 Task: Add an event with the title Second Staff Training: Sales Techniques and Closing Skills, date '2023/11/17', time 7:50 AM to 9:50 AMand add a description: The fallers should take a deep breath, close their eyes, and lean backward, allowing their bodies to fall freely. It's crucial for catchers to be attentive, ready to react quickly, and provide support to prevent any injury.Select event color  Peacock . Add location for the event as: Manchester, UK, logged in from the account softage.8@softage.netand send the event invitation to softage.7@softage.net and softage.9@softage.net. Set a reminder for the event Doesn't repeat
Action: Mouse moved to (86, 122)
Screenshot: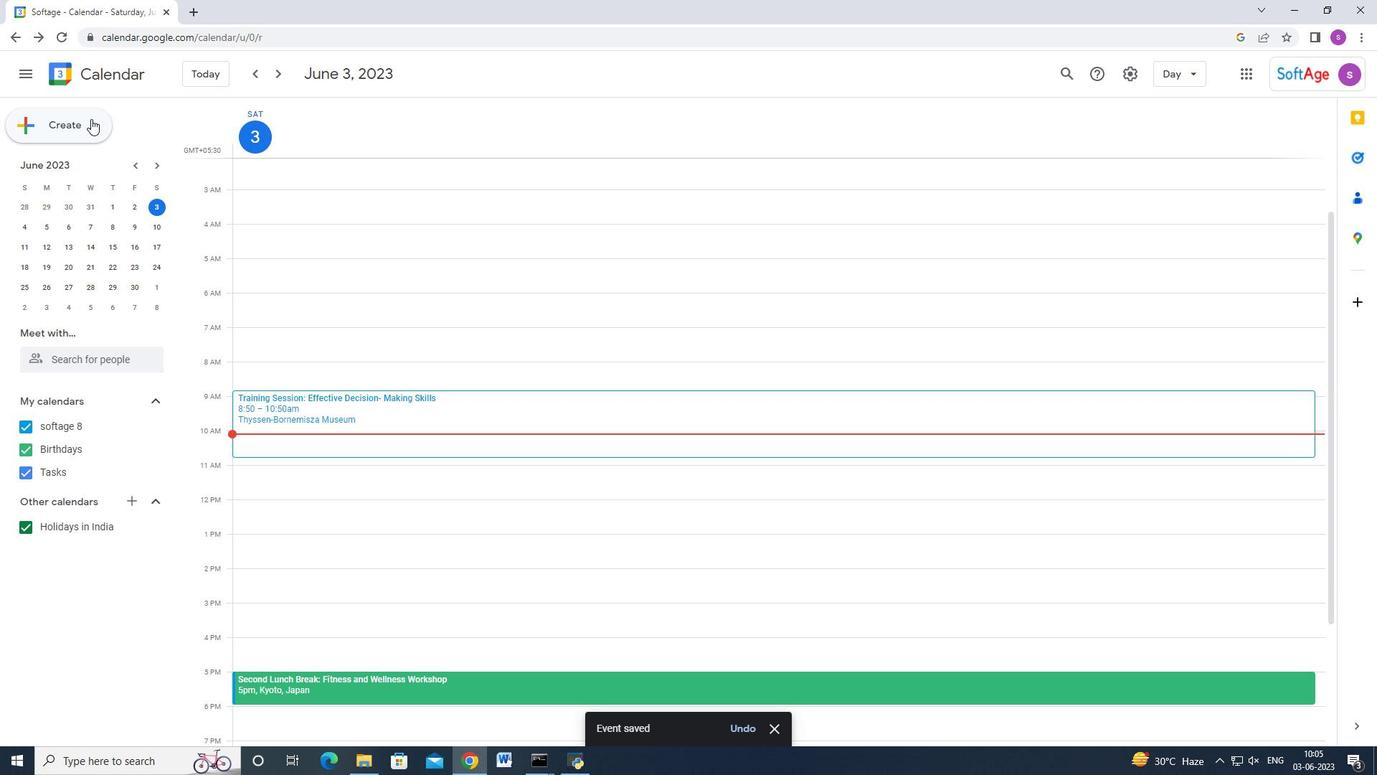 
Action: Mouse pressed left at (86, 122)
Screenshot: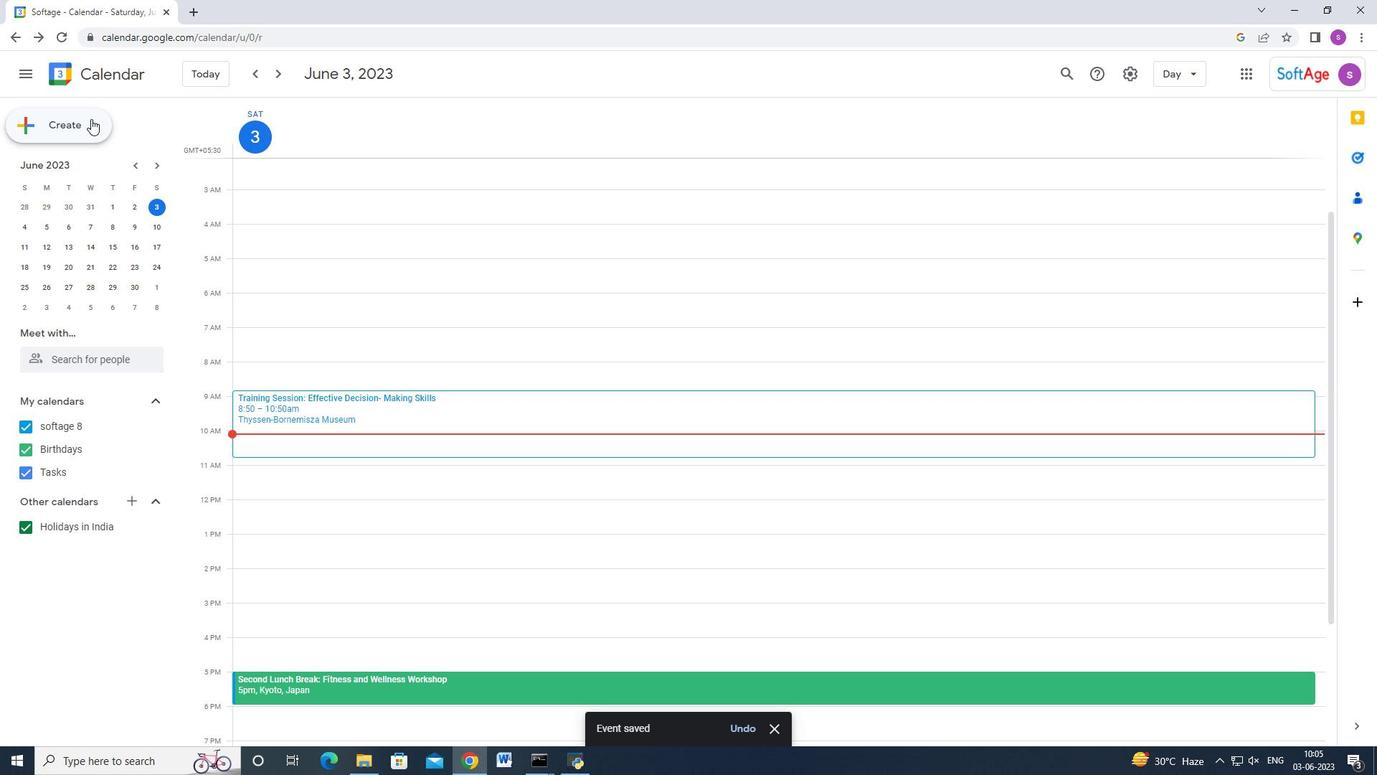 
Action: Mouse moved to (61, 155)
Screenshot: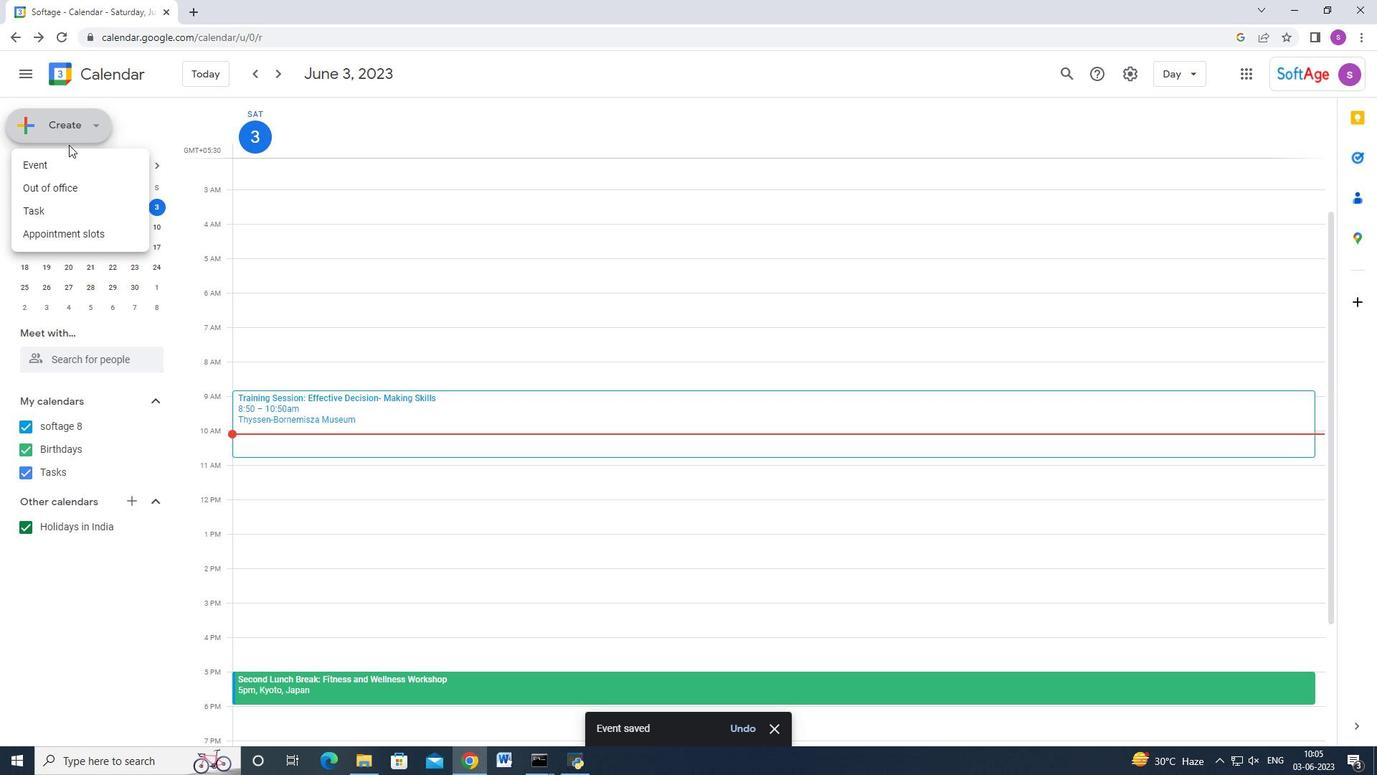 
Action: Mouse pressed left at (61, 155)
Screenshot: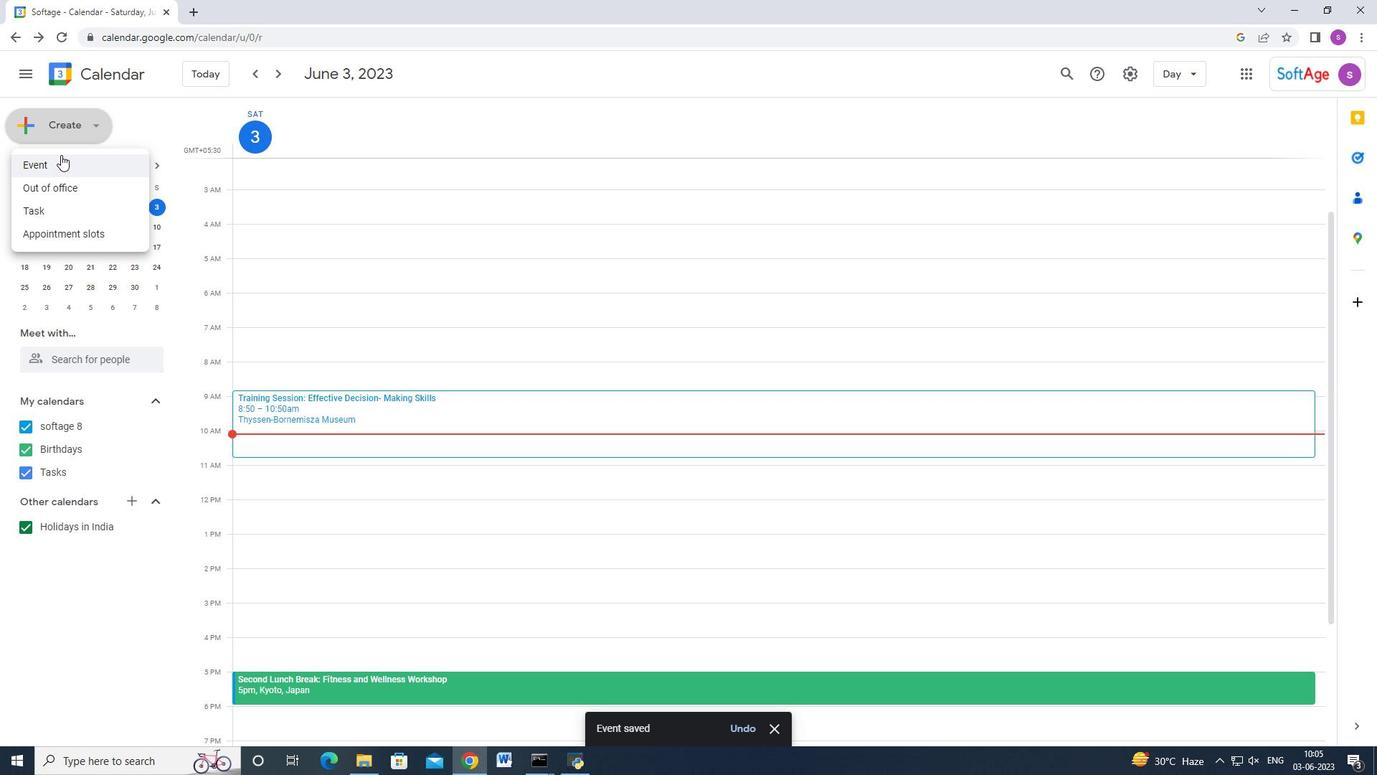
Action: Mouse moved to (797, 556)
Screenshot: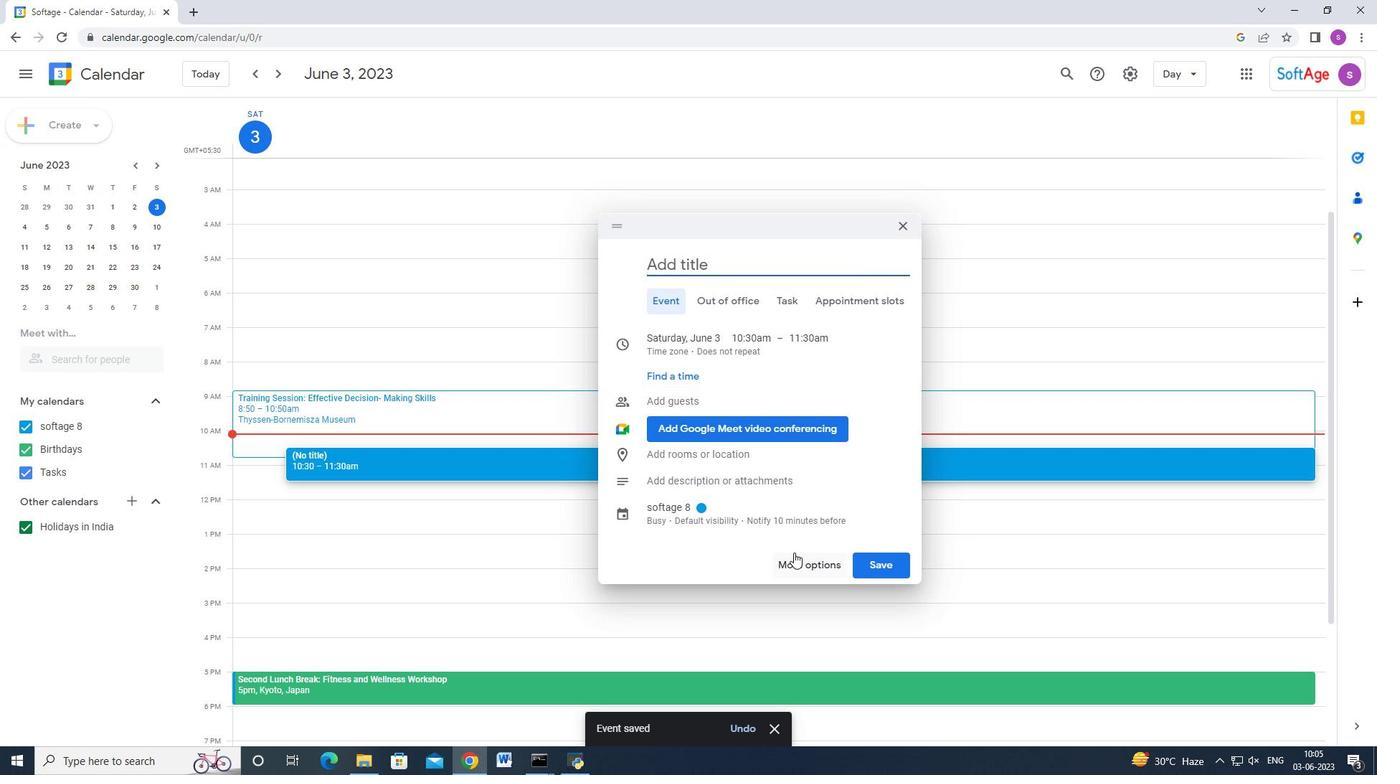 
Action: Mouse pressed left at (797, 556)
Screenshot: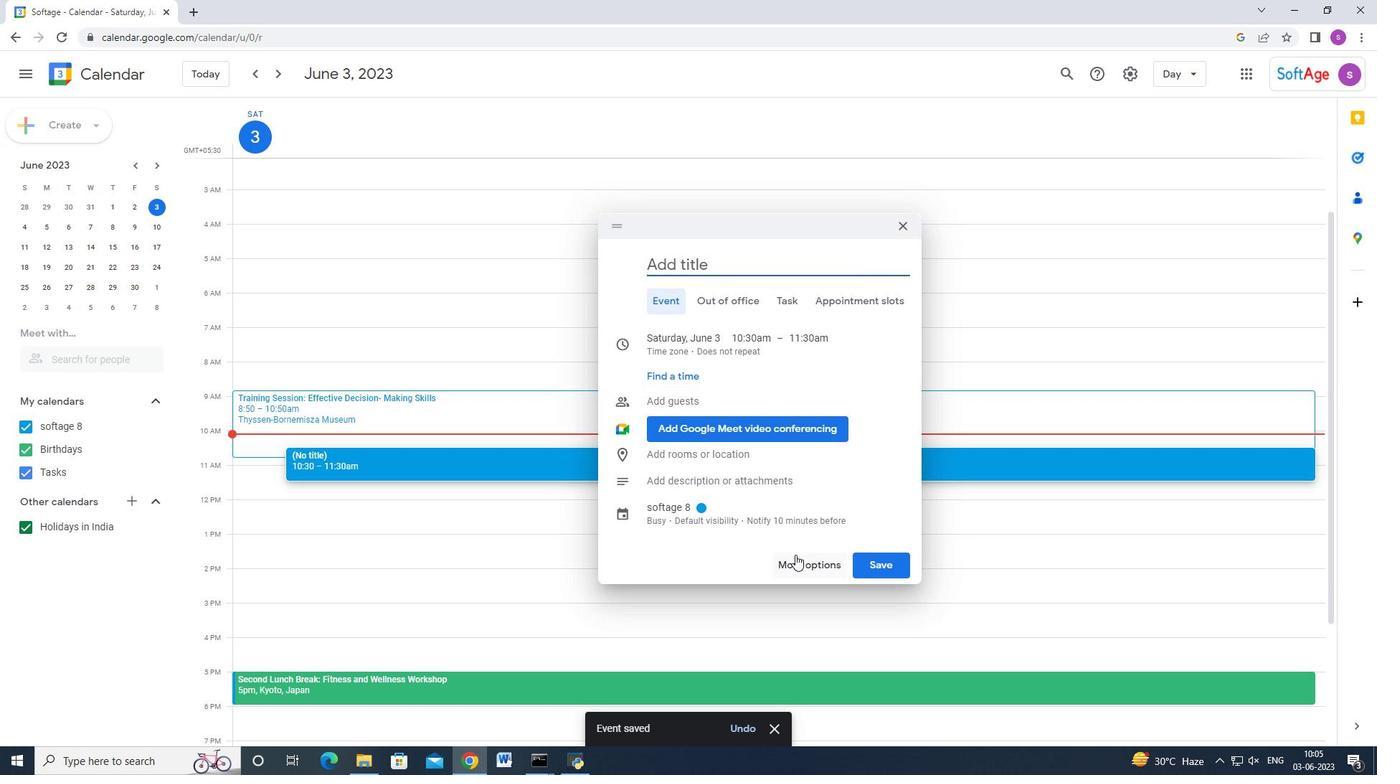 
Action: Mouse moved to (355, 76)
Screenshot: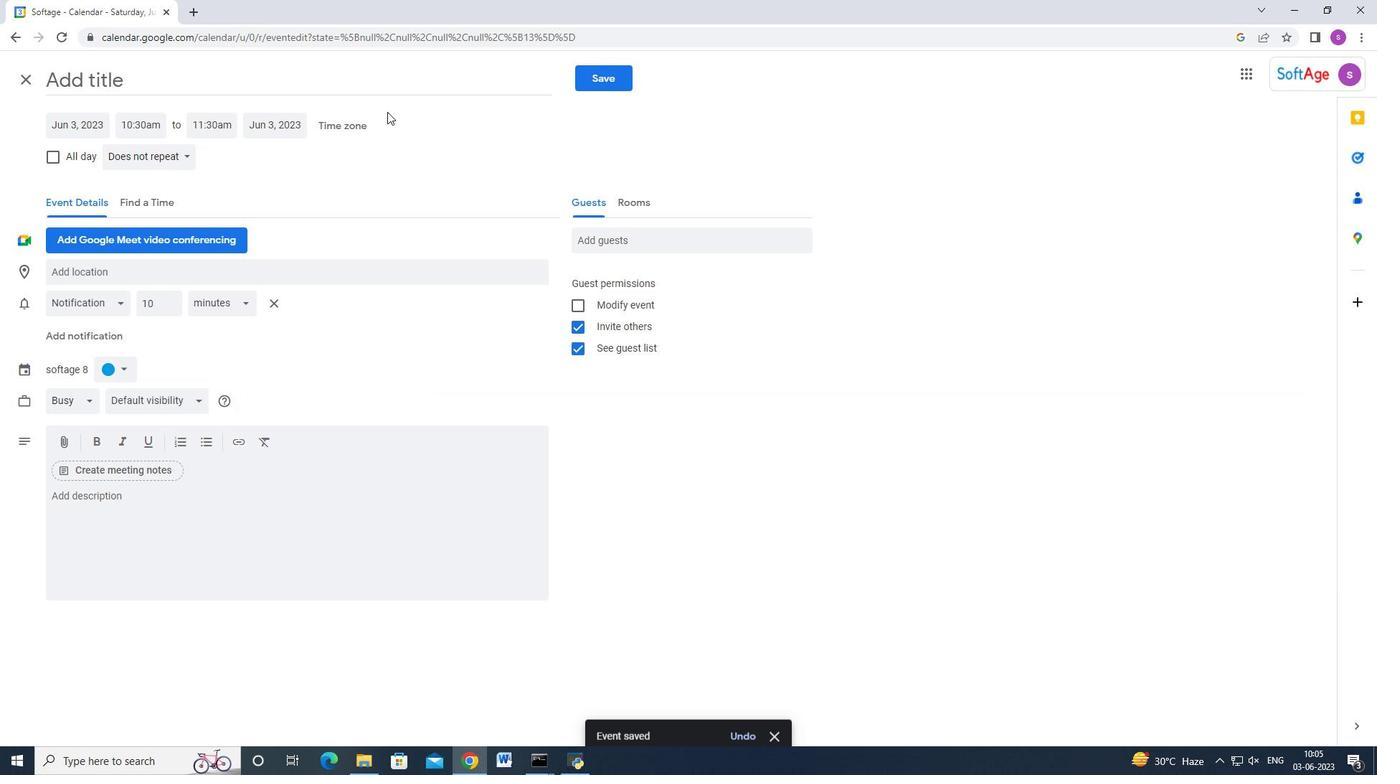 
Action: Key pressed <Key.shift>Seci<Key.backspace>ond<Key.space><Key.shift_r>Staff<Key.space><Key.shift>Training<Key.shift>:<Key.space><Key.shift_r>Sales<Key.space><Key.shift>Techniques<Key.space>and<Key.space><Key.shift>Closing<Key.space><Key.shift_r>Skills
Screenshot: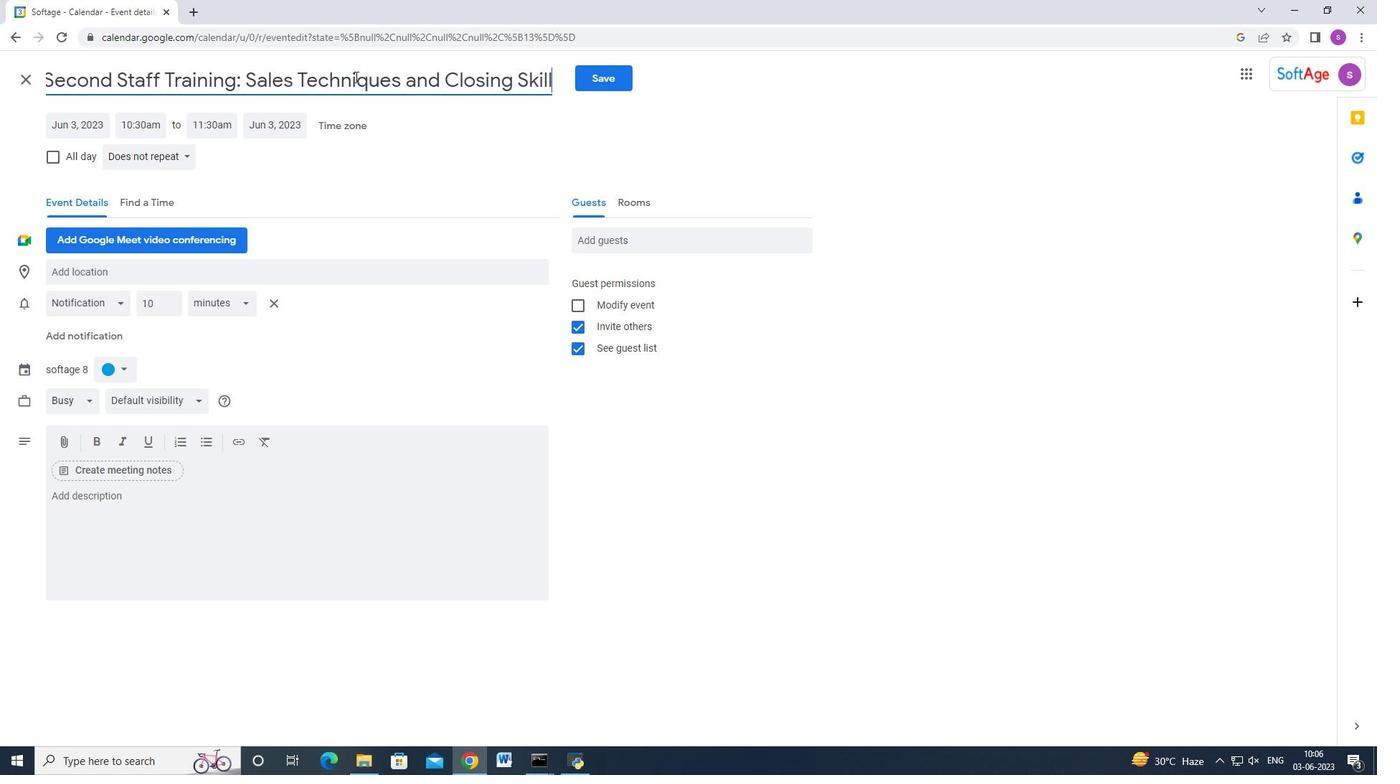 
Action: Mouse moved to (92, 127)
Screenshot: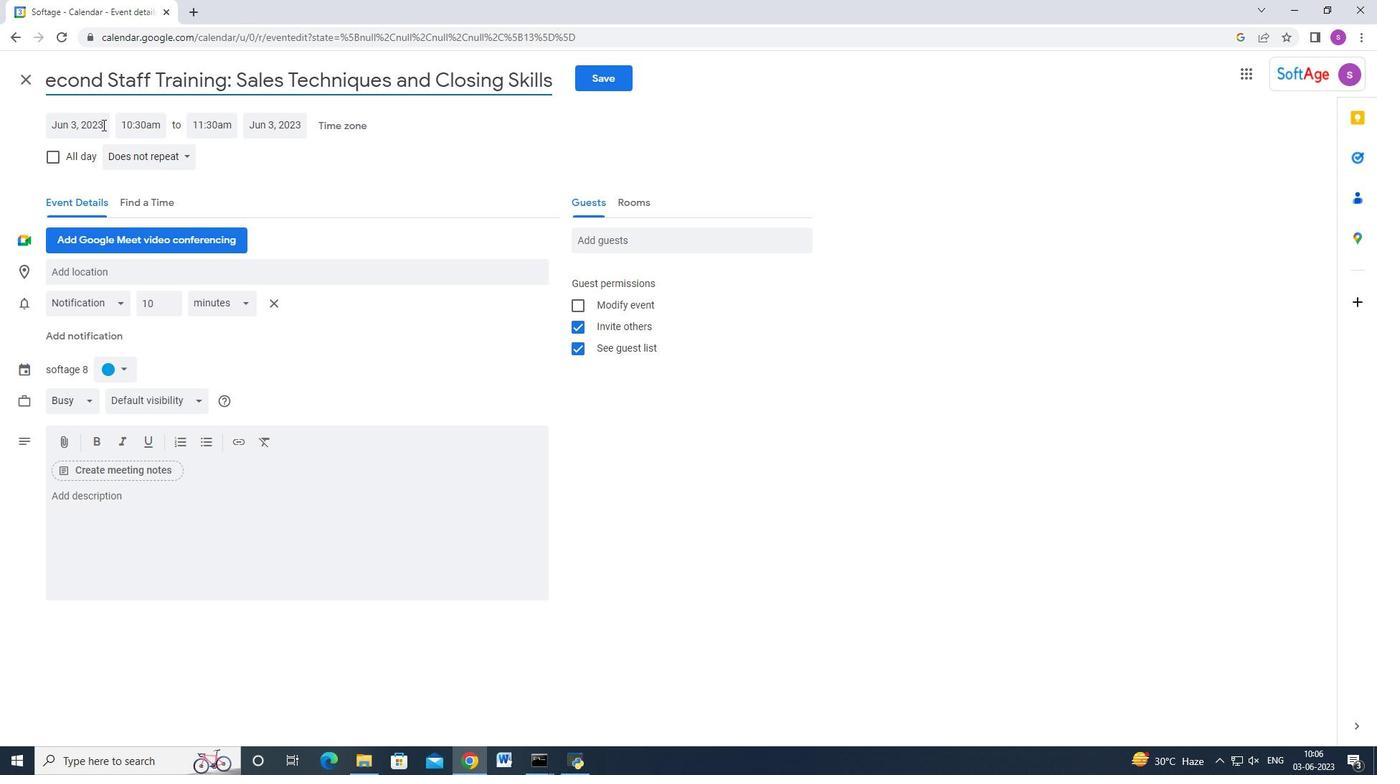 
Action: Mouse pressed left at (92, 127)
Screenshot: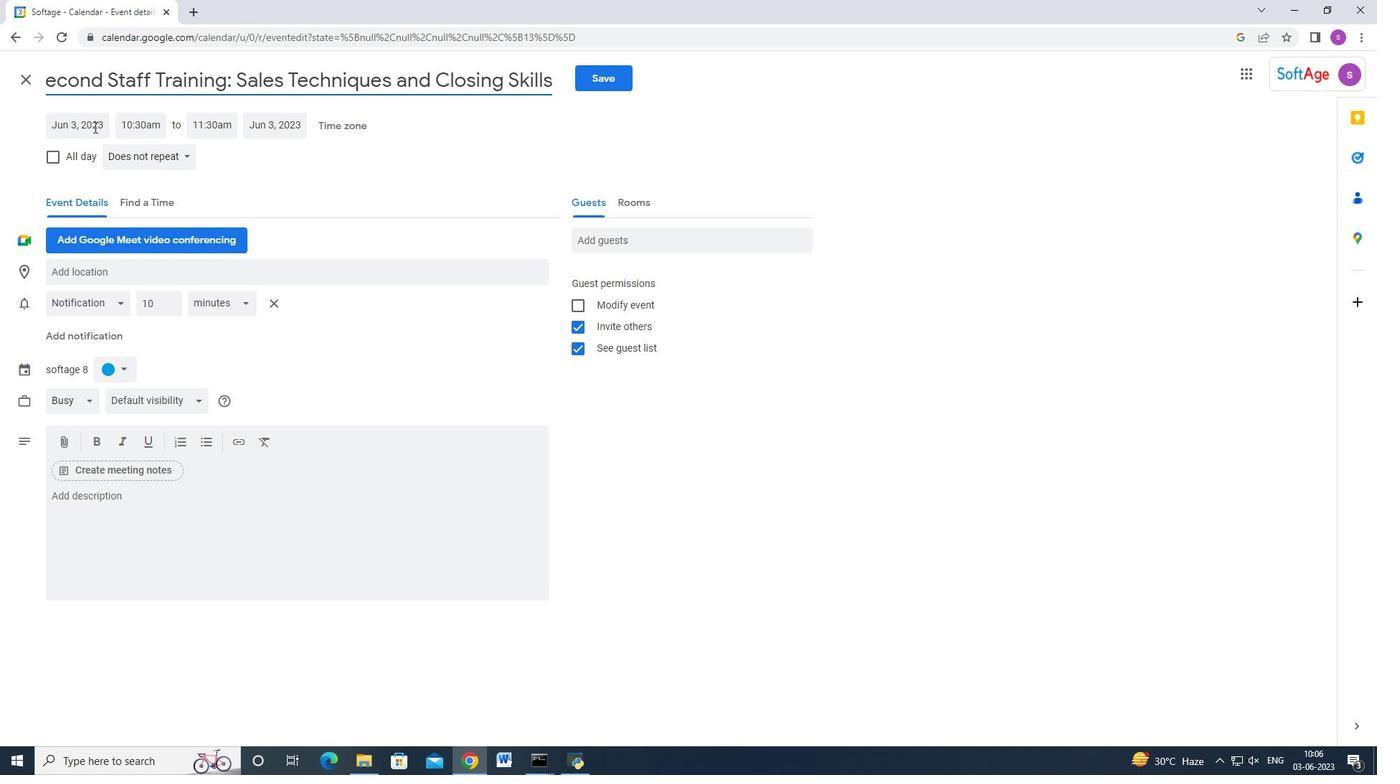 
Action: Mouse moved to (227, 156)
Screenshot: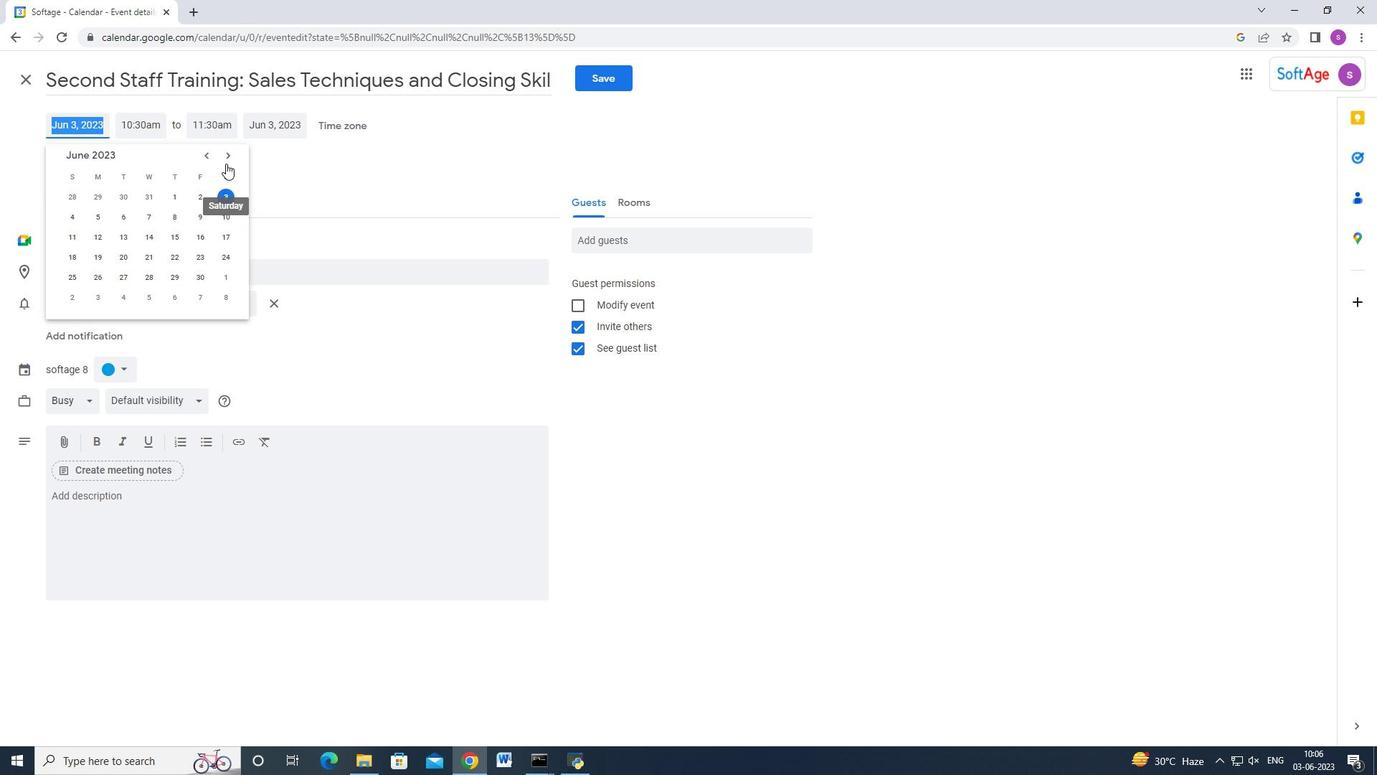 
Action: Mouse pressed left at (227, 156)
Screenshot: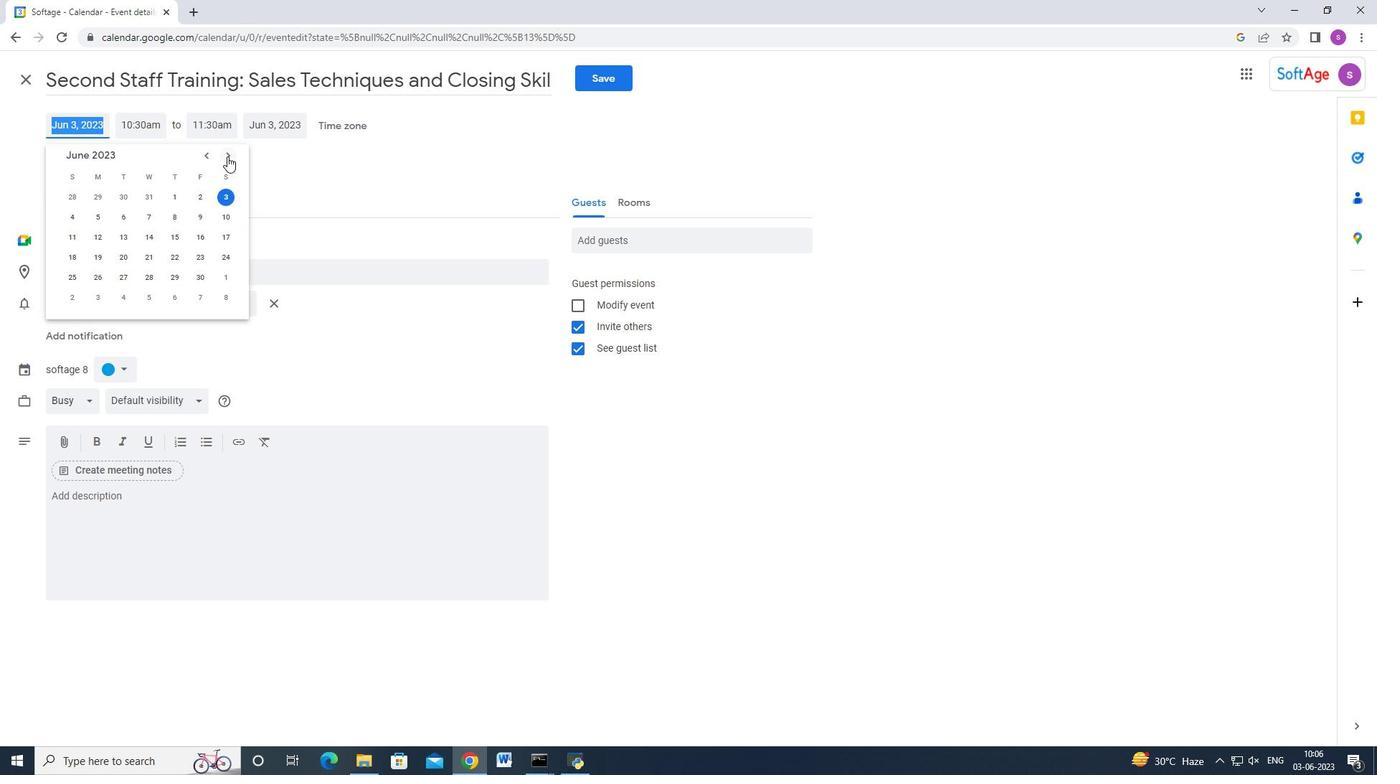 
Action: Mouse pressed left at (227, 156)
Screenshot: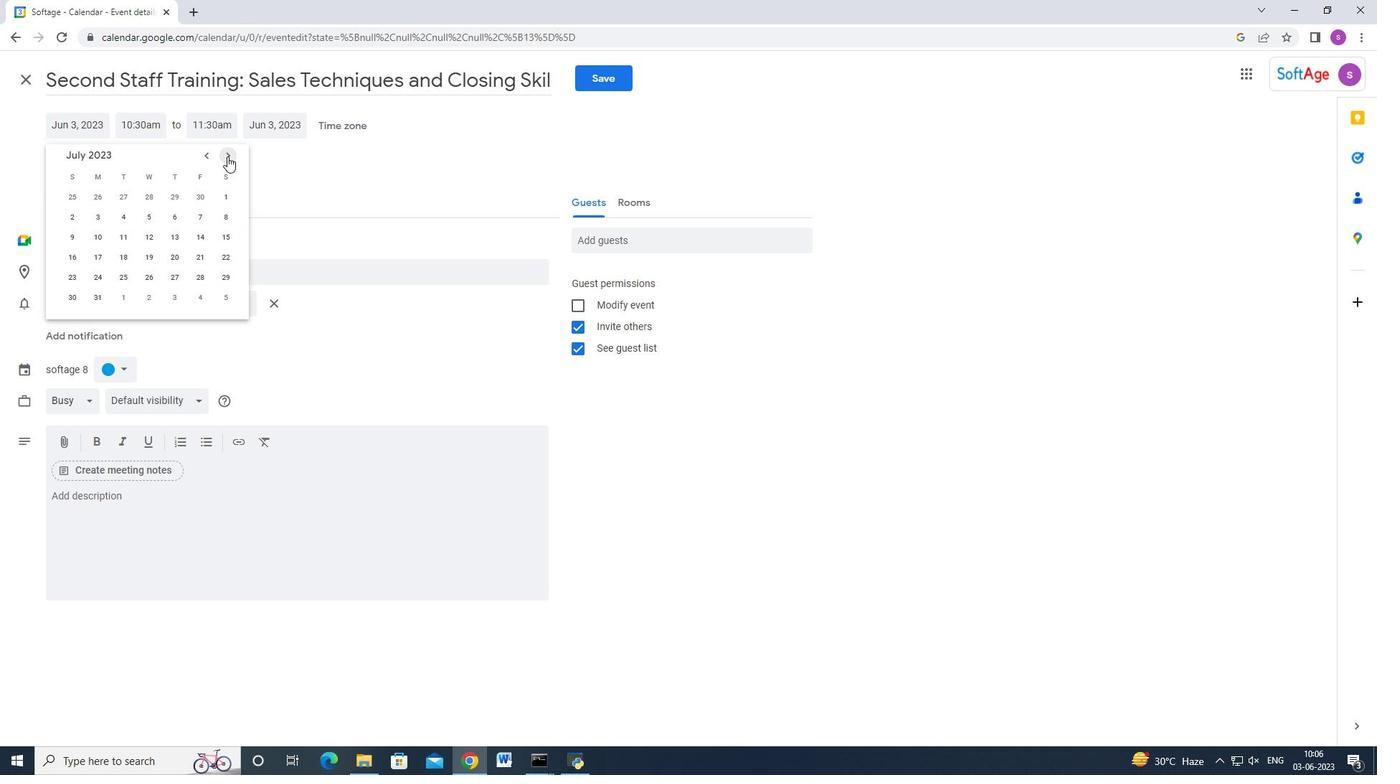 
Action: Mouse pressed left at (227, 156)
Screenshot: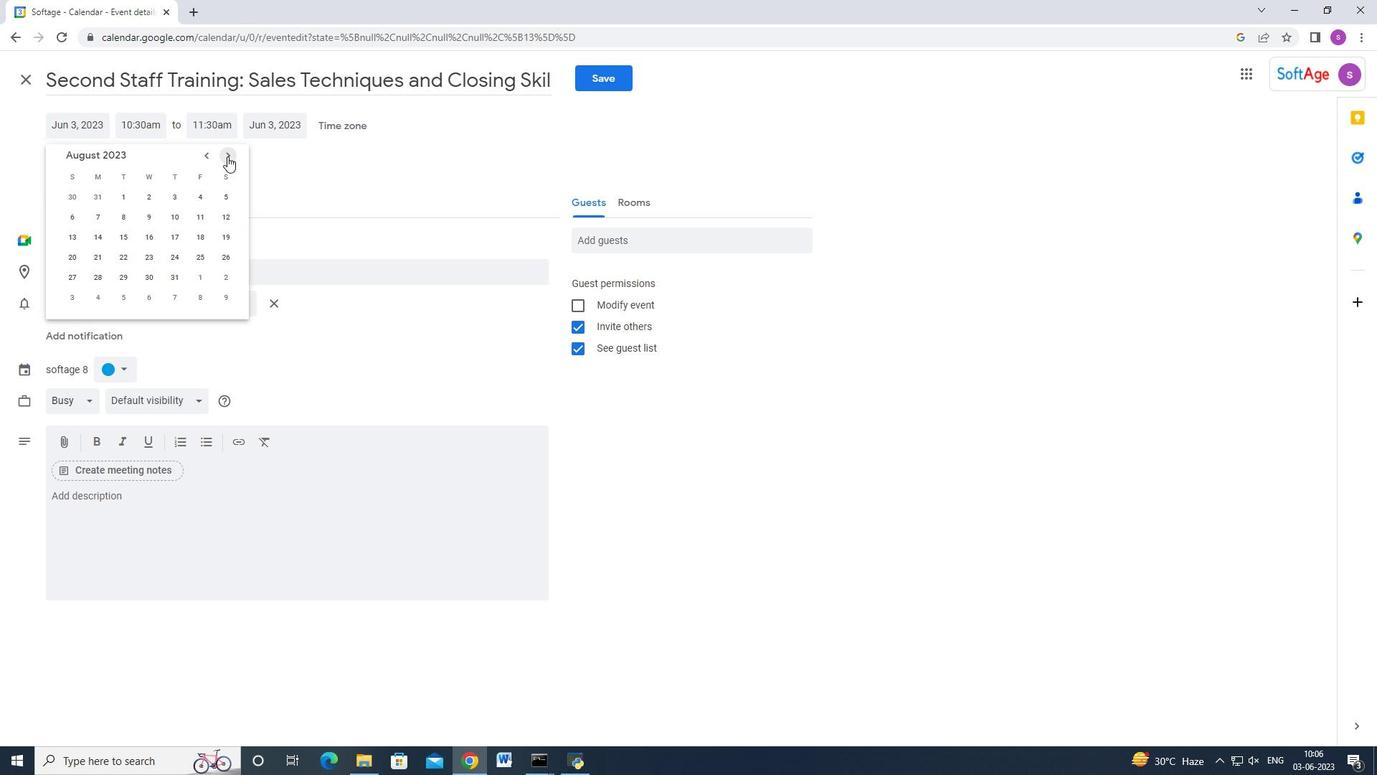 
Action: Mouse pressed left at (227, 156)
Screenshot: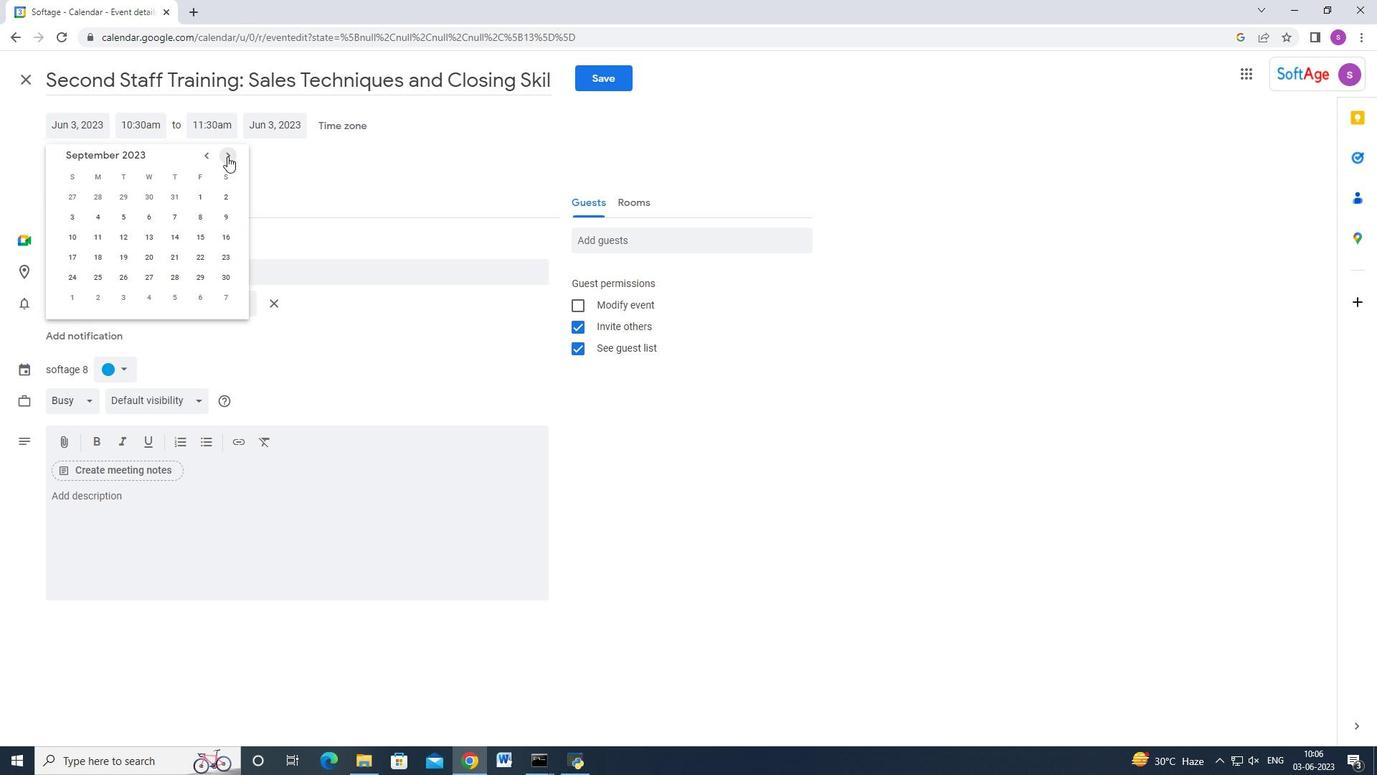 
Action: Mouse pressed left at (227, 156)
Screenshot: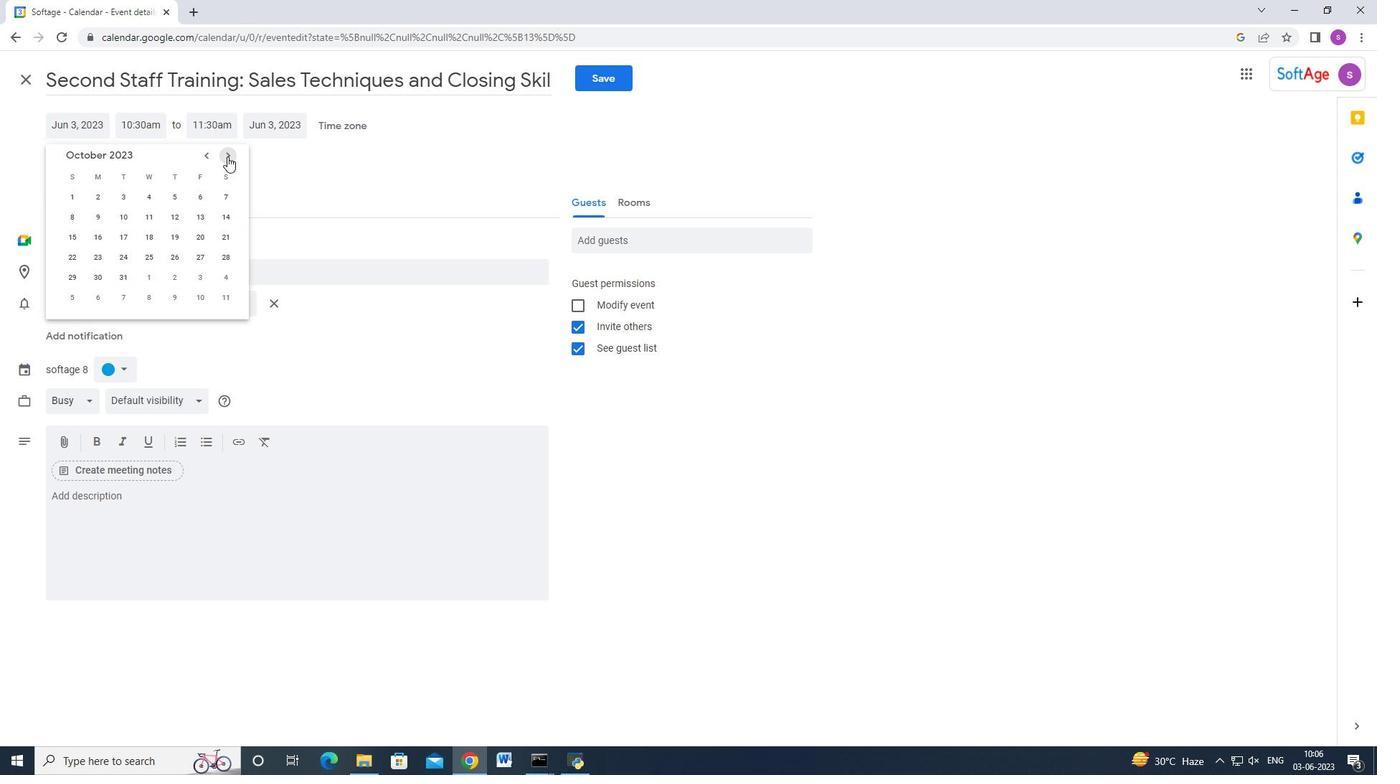
Action: Mouse moved to (192, 231)
Screenshot: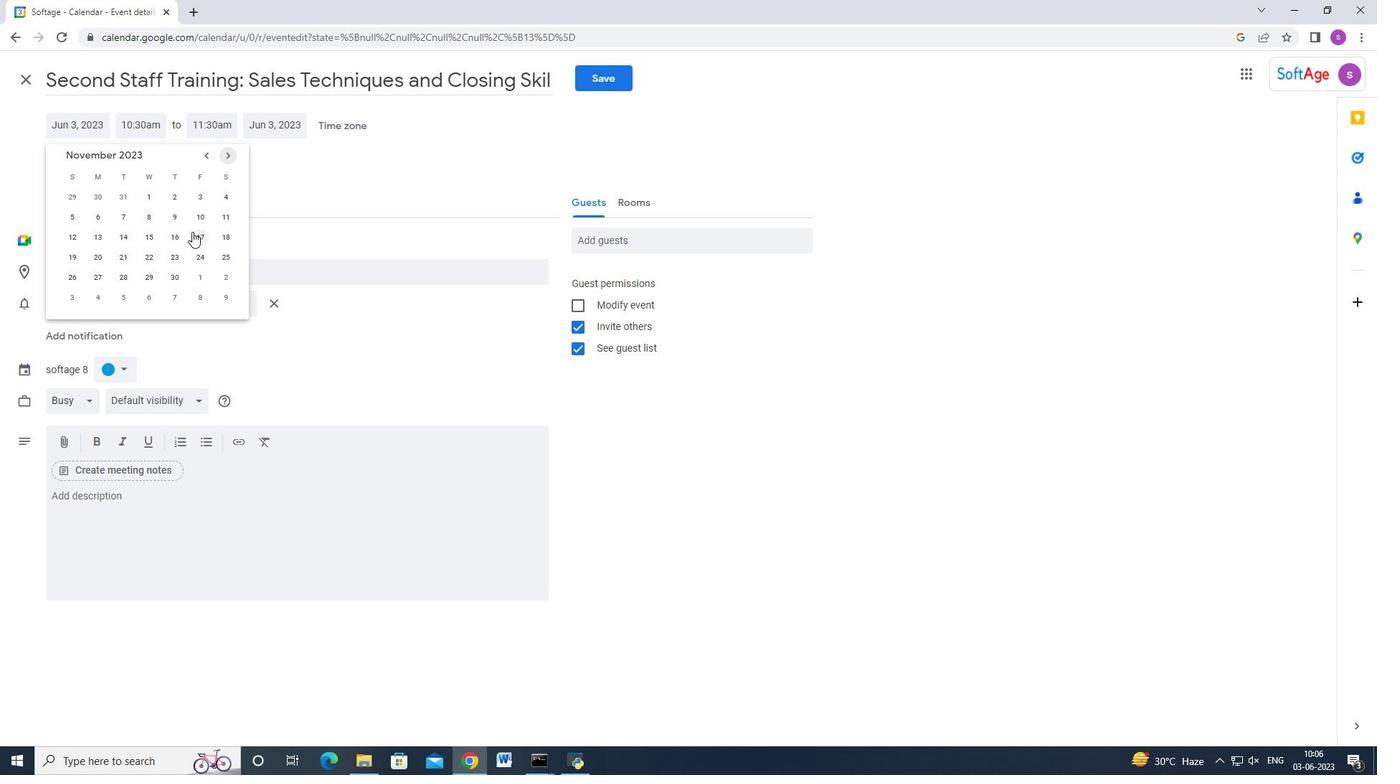 
Action: Mouse pressed left at (192, 231)
Screenshot: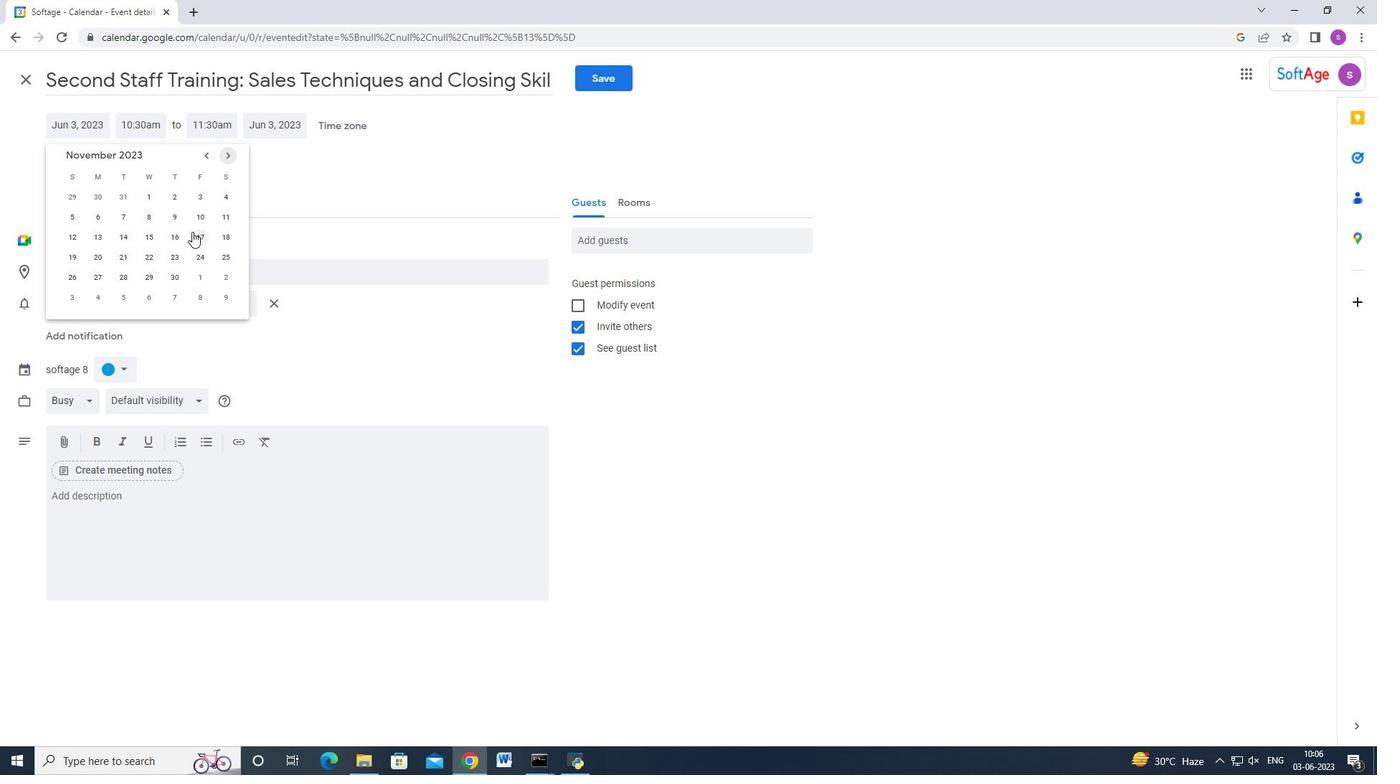 
Action: Mouse moved to (153, 122)
Screenshot: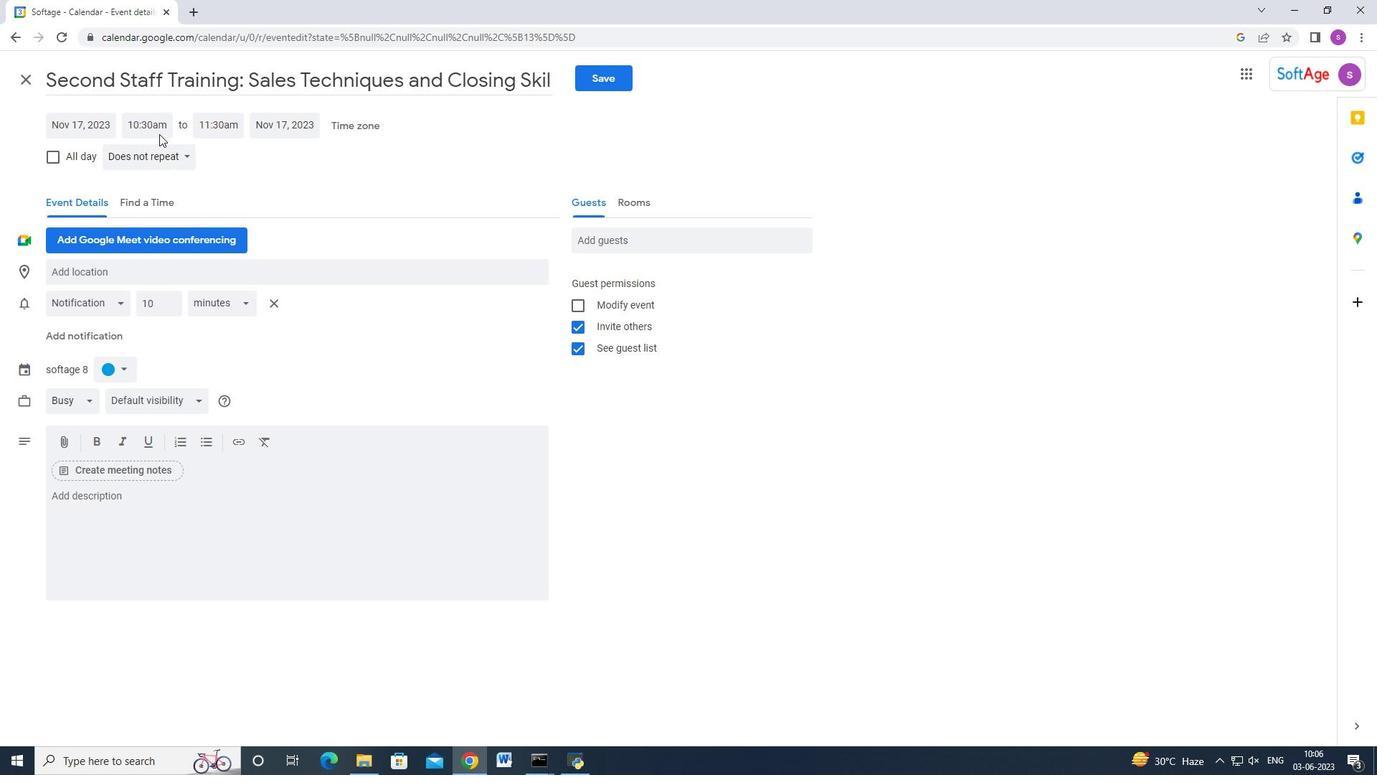 
Action: Mouse pressed left at (153, 122)
Screenshot: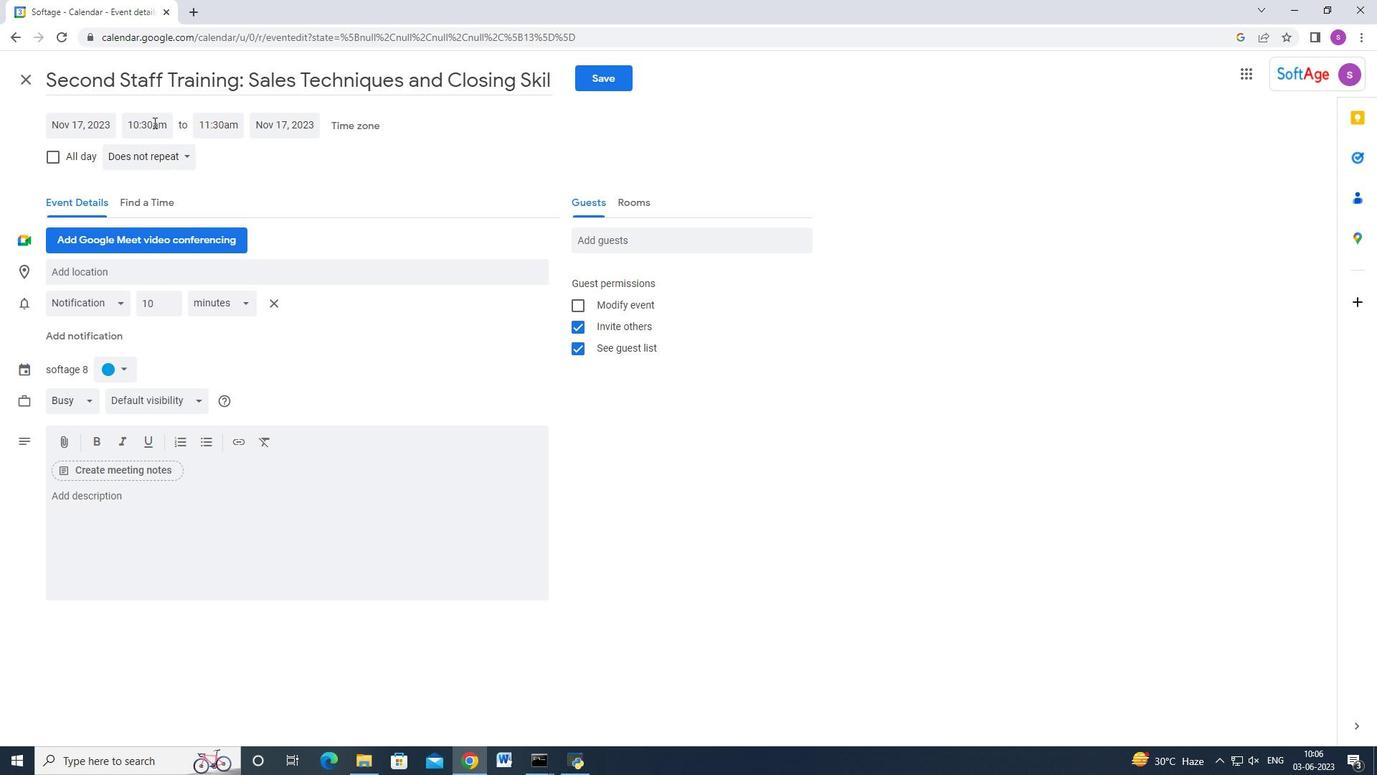 
Action: Key pressed 7<Key.shift>:50am<Key.enter><Key.tab>11<Key.shift><Key.backspace><Key.backspace>9<Key.shift>:50am<Key.enter>
Screenshot: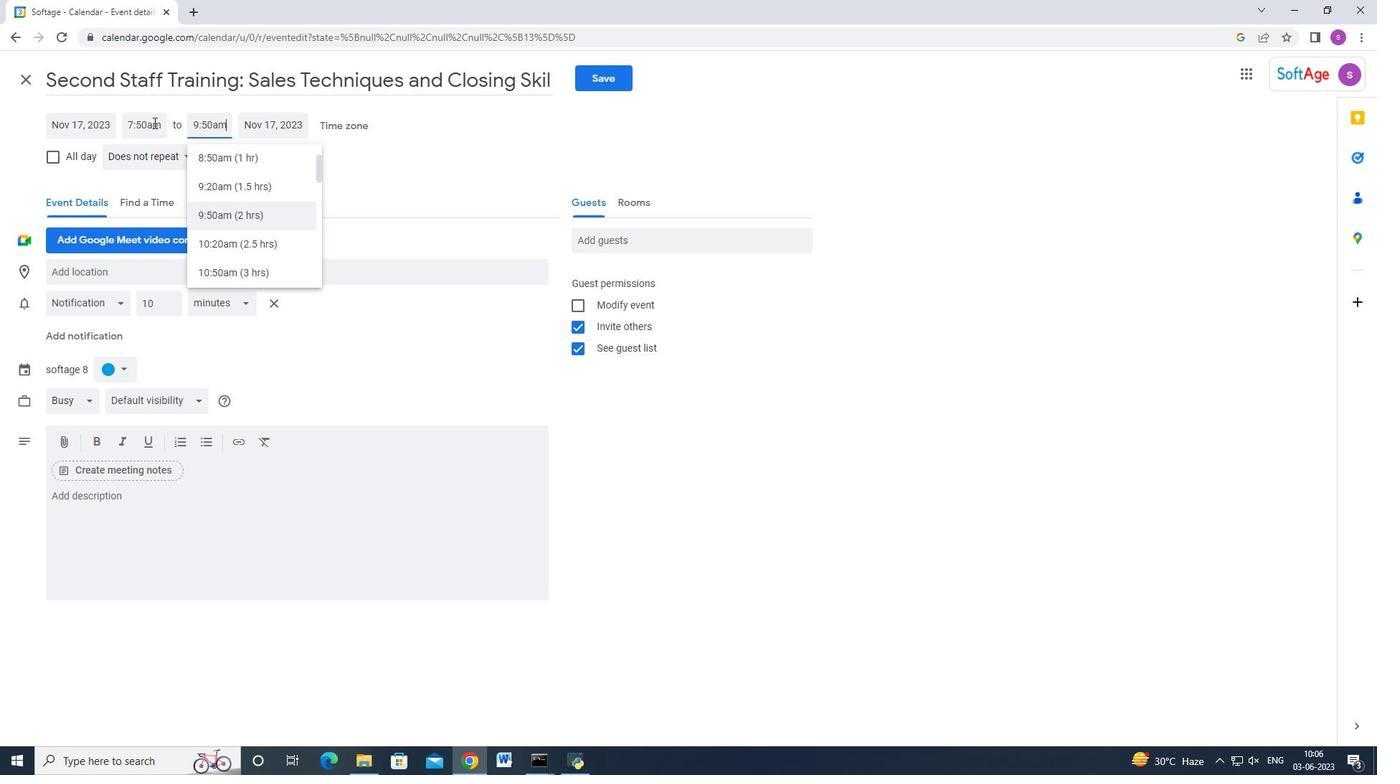 
Action: Mouse moved to (175, 508)
Screenshot: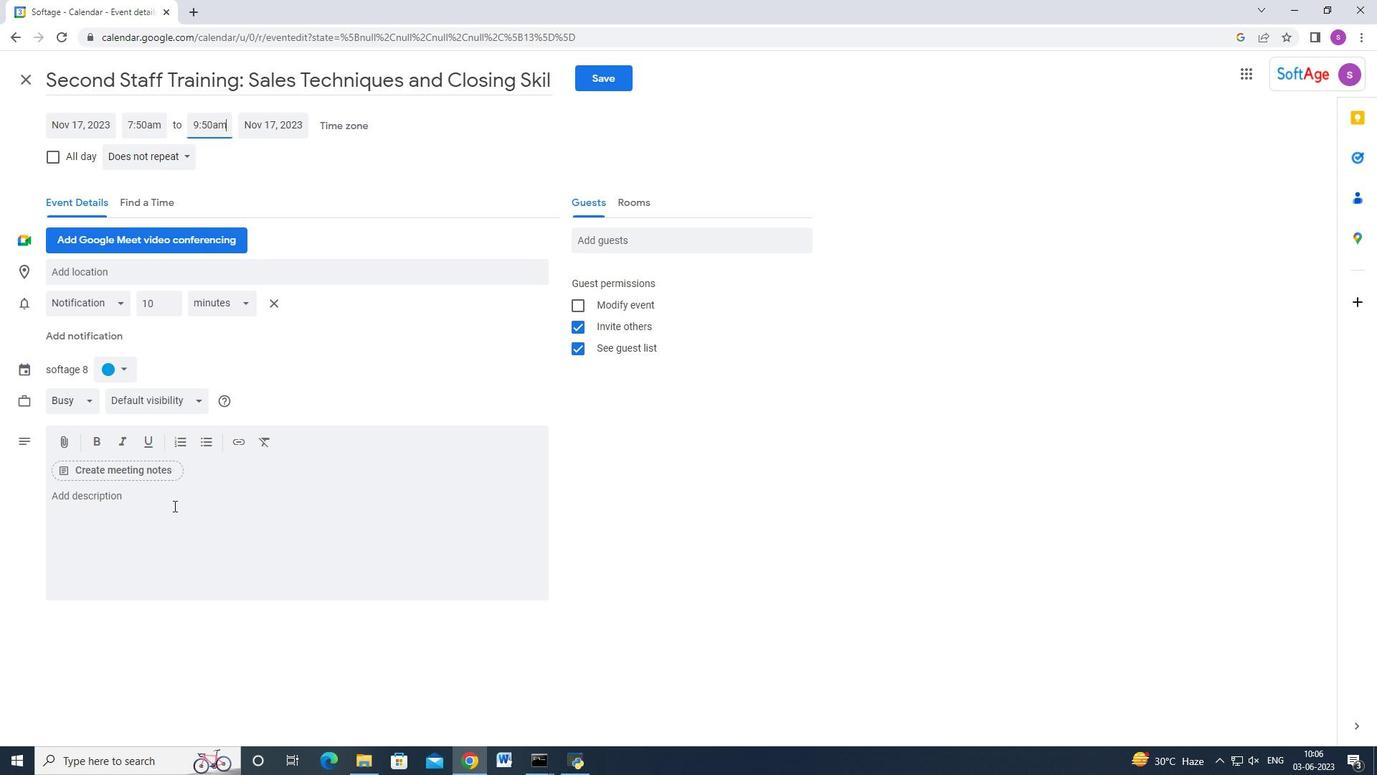 
Action: Mouse pressed left at (175, 508)
Screenshot: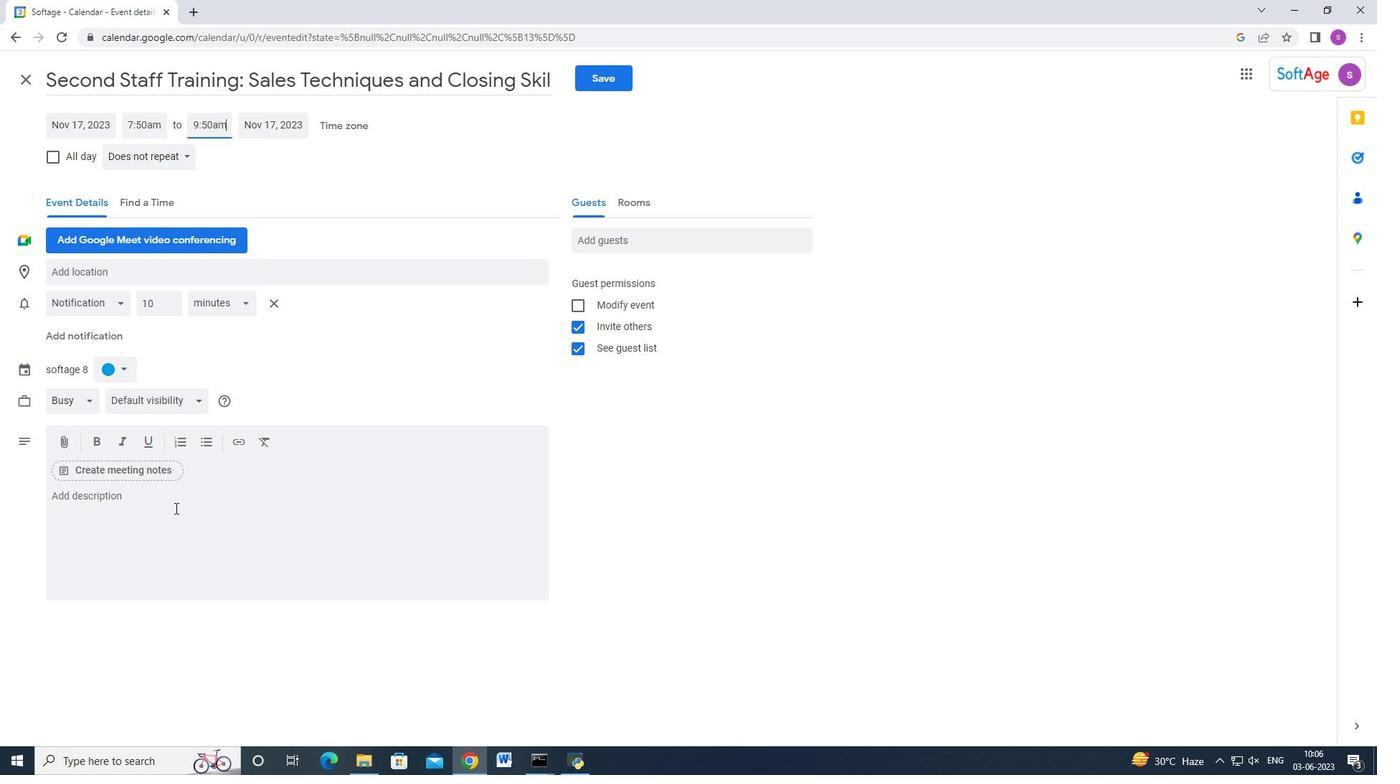 
Action: Key pressed <Key.shift>The<Key.space>fallers<Key.space>should<Key.space>take<Key.space>a<Key.space>deep<Key.space>breath,<Key.space>close<Key.space>their<Key.space>eyes,<Key.space>and<Key.space>lean<Key.space>backward,<Key.space>allowing<Key.space>their<Key.space>bodies<Key.space>to<Key.space>fall<Key.space>freely.<Key.space><Key.shift>It's<Key.space>crucial<Key.space>for<Key.space>catchers<Key.space>to<Key.space>be<Key.space>attentive,<Key.space>ready<Key.space>to<Key.space>reac<Key.space>t<Key.backspace><Key.backspace>t<Key.space>quickly,<Key.space>and<Key.space>provide<Key.space>support<Key.space>to<Key.space>prevent<Key.space>any<Key.space>injury.
Screenshot: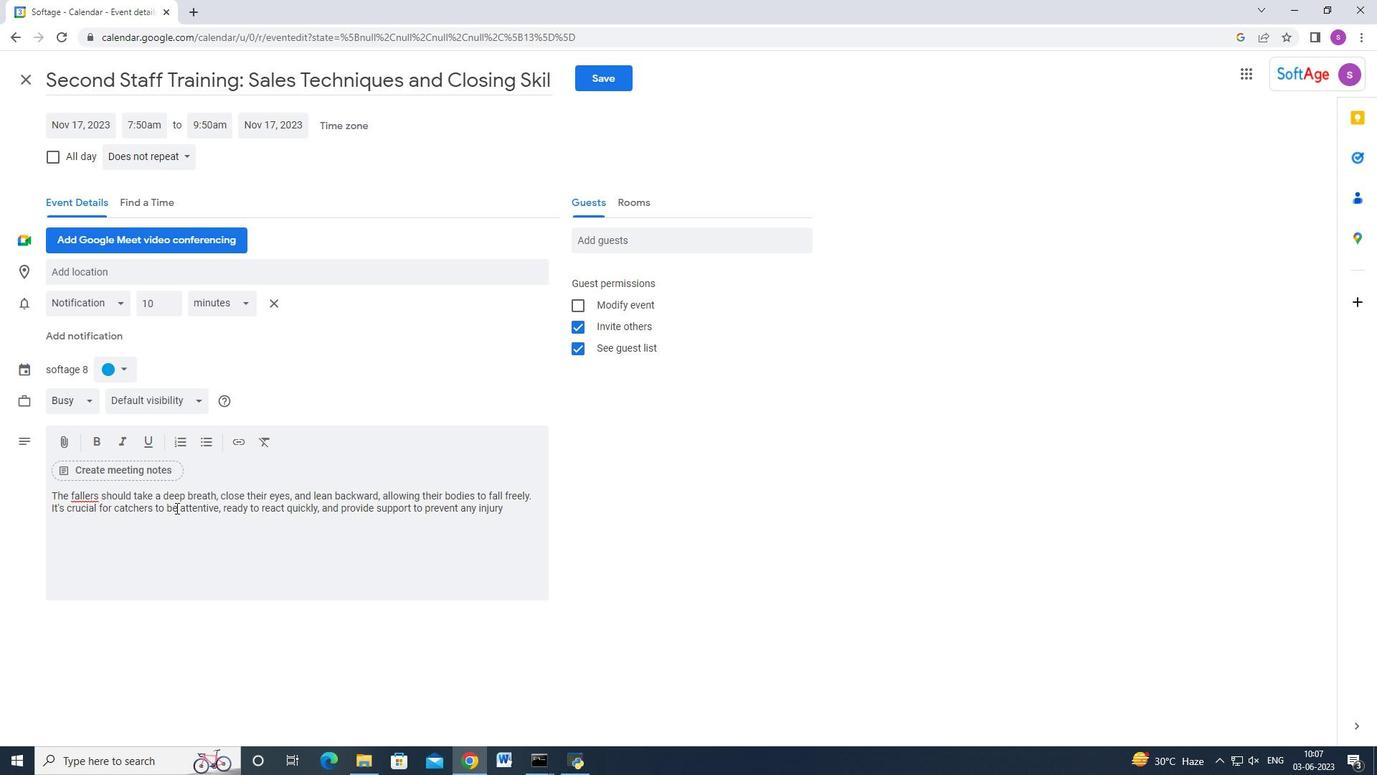 
Action: Mouse moved to (116, 370)
Screenshot: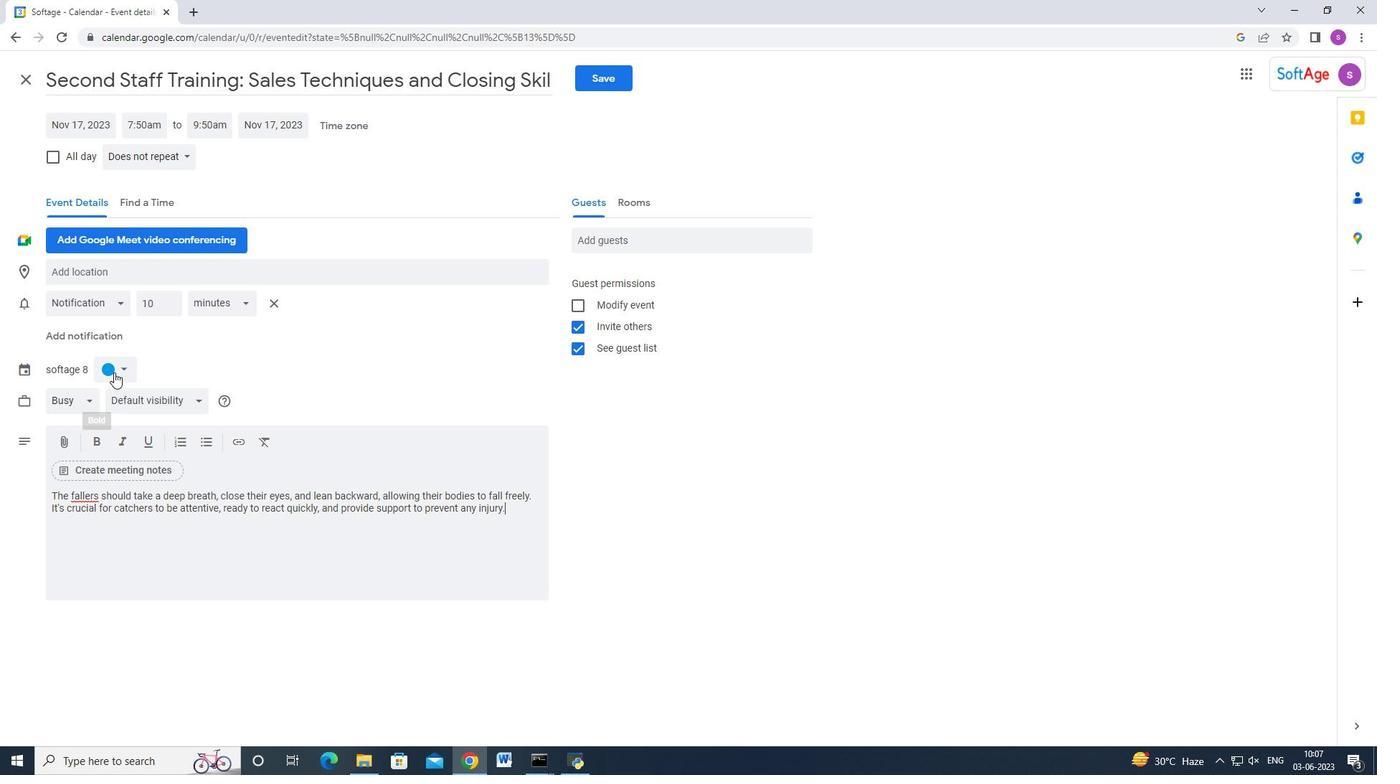 
Action: Mouse pressed left at (116, 370)
Screenshot: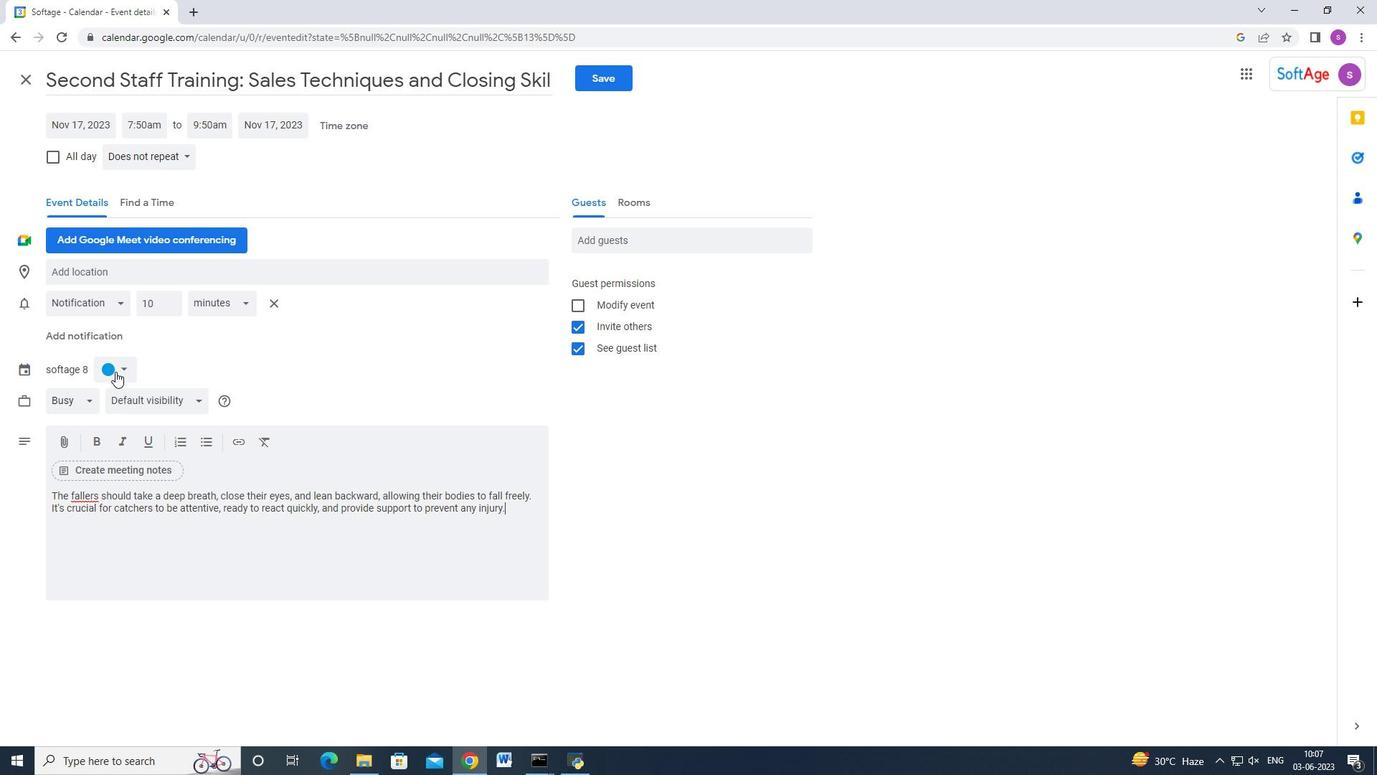 
Action: Mouse moved to (110, 420)
Screenshot: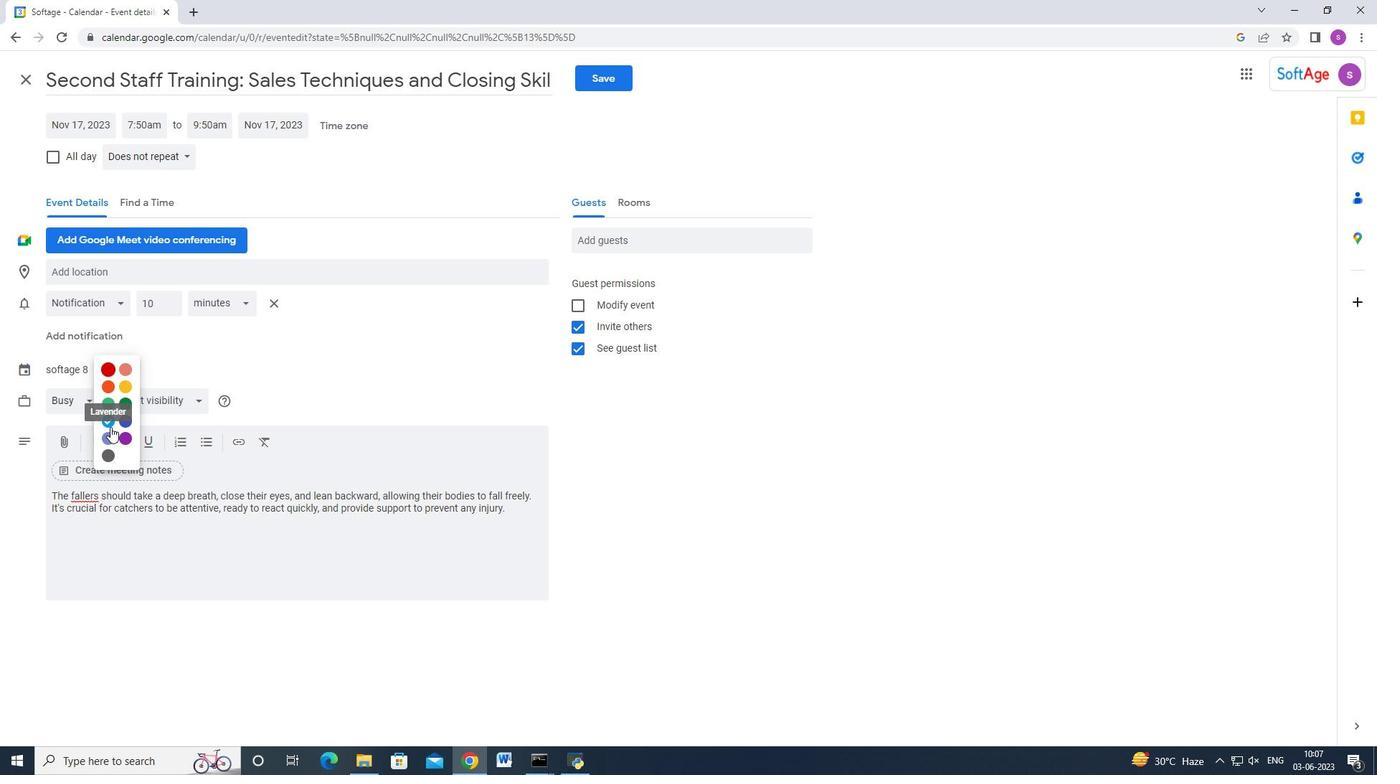 
Action: Mouse pressed left at (110, 420)
Screenshot: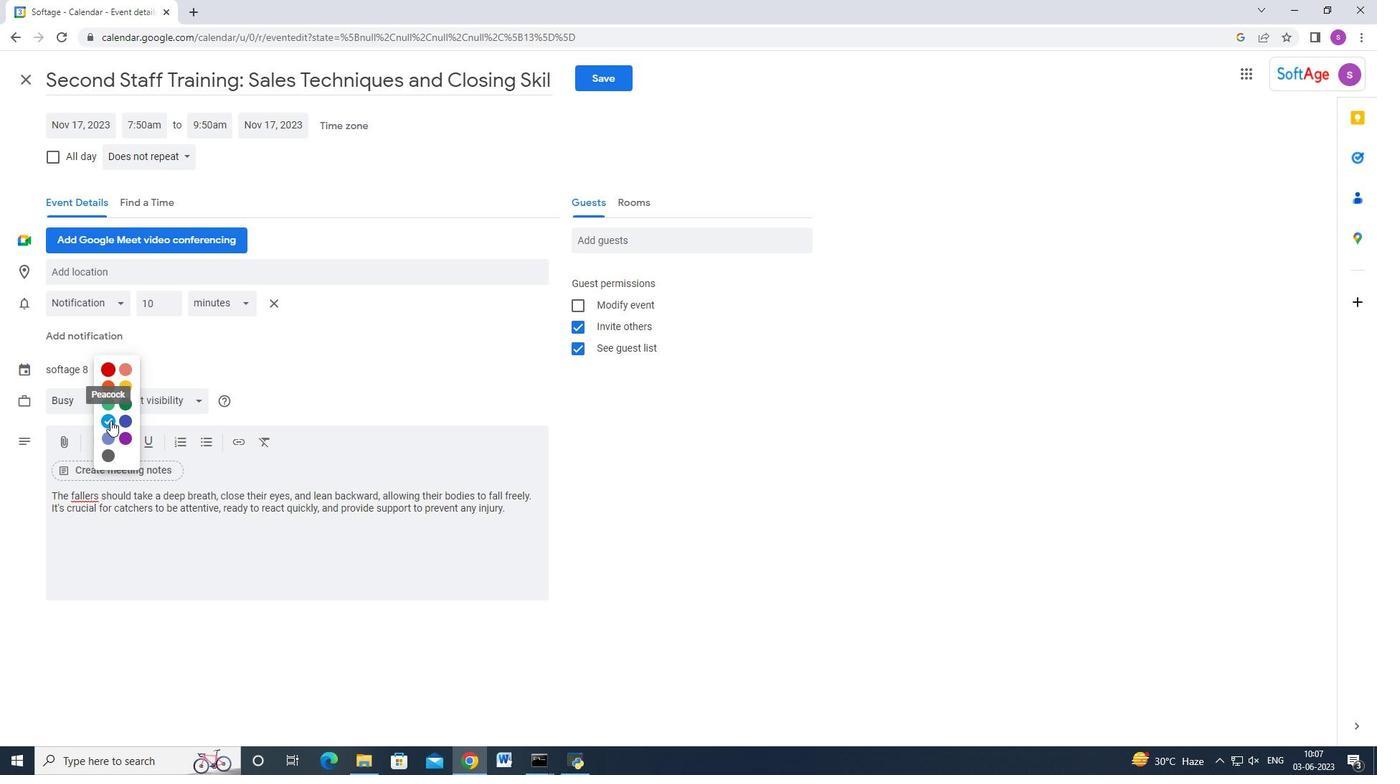 
Action: Mouse moved to (109, 272)
Screenshot: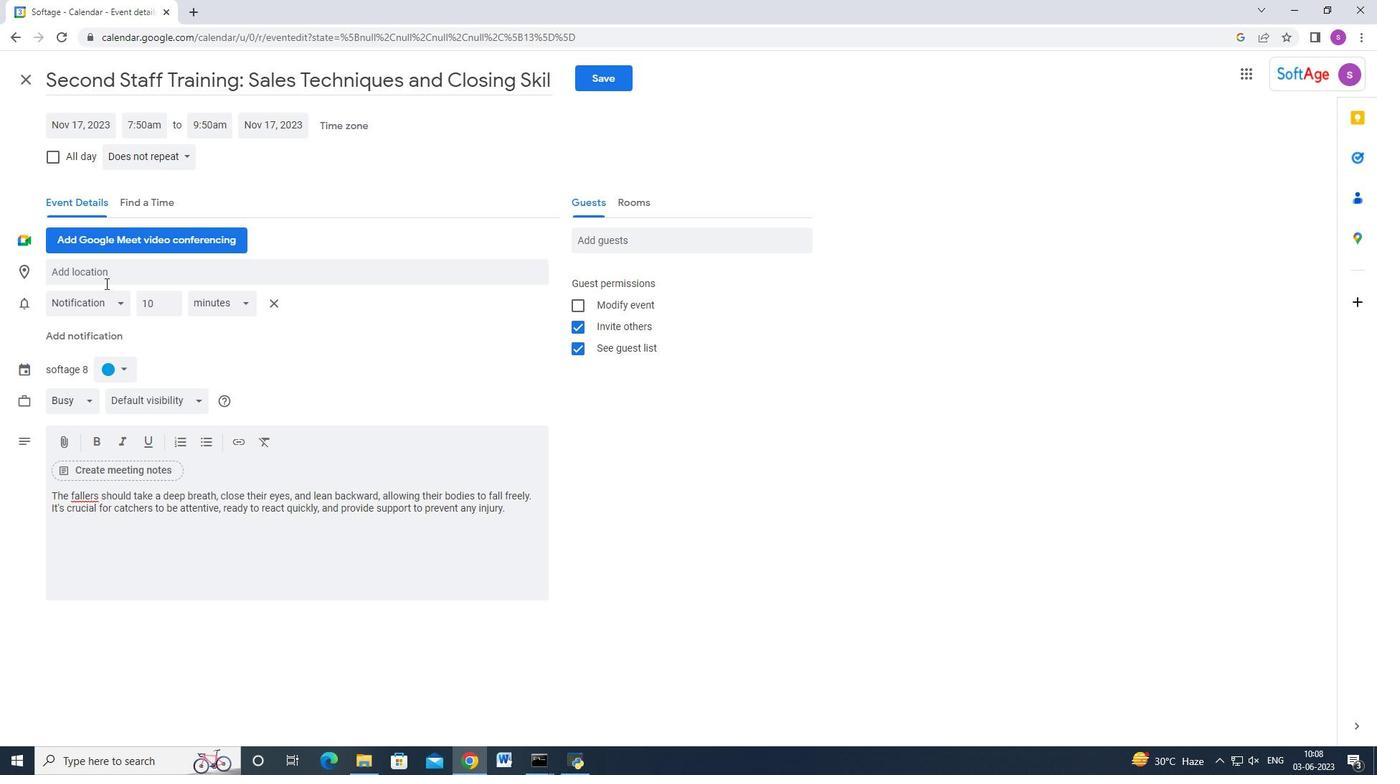 
Action: Mouse pressed left at (109, 272)
Screenshot: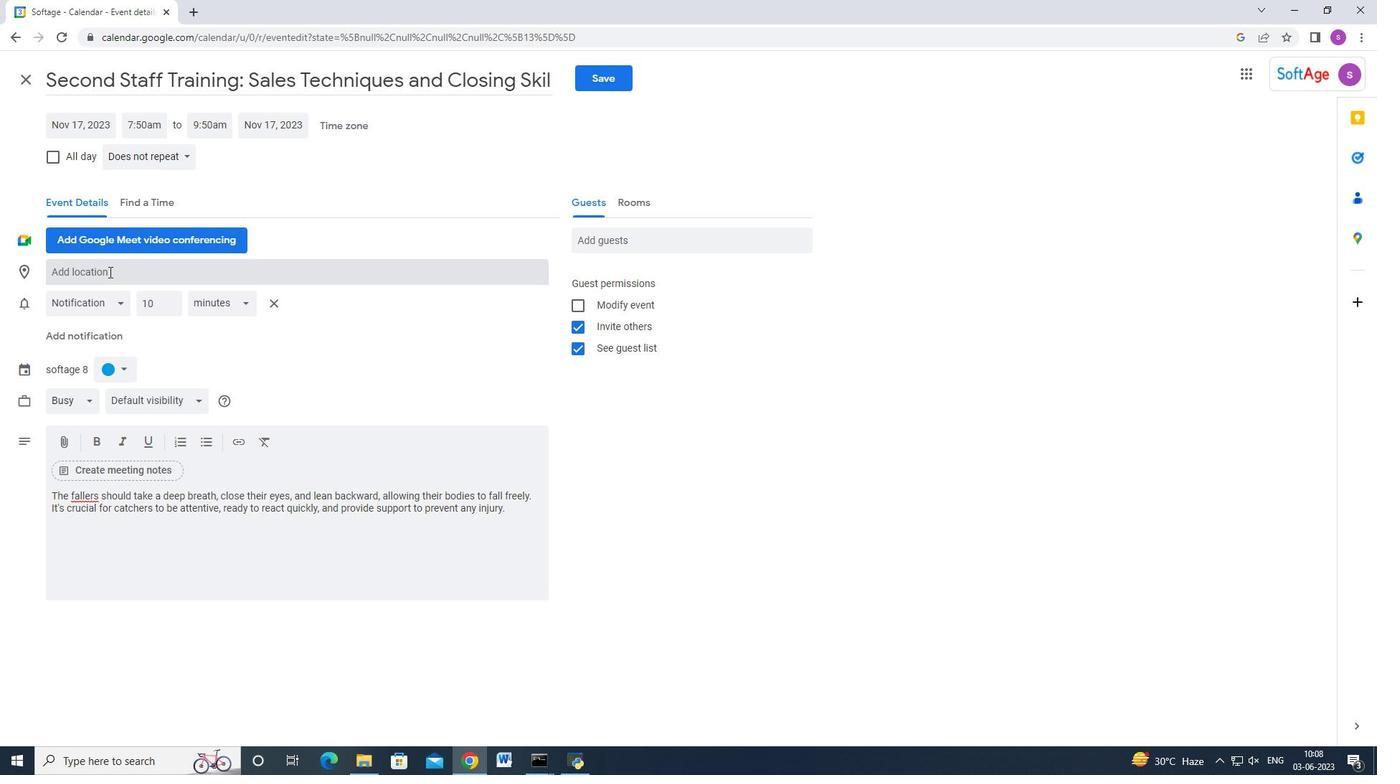 
Action: Mouse moved to (109, 272)
Screenshot: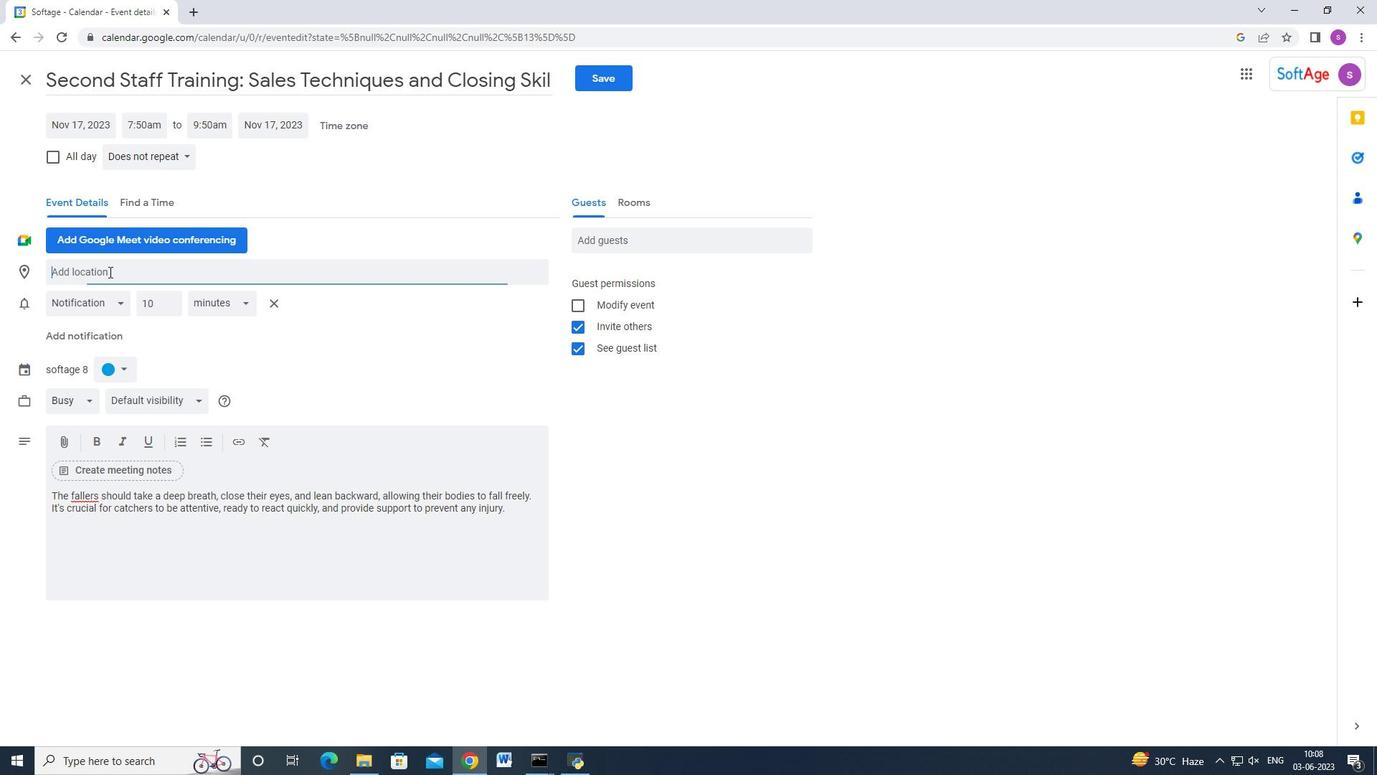 
Action: Key pressed <Key.shift>Manchester,<Key.space><Key.shift>Uk
Screenshot: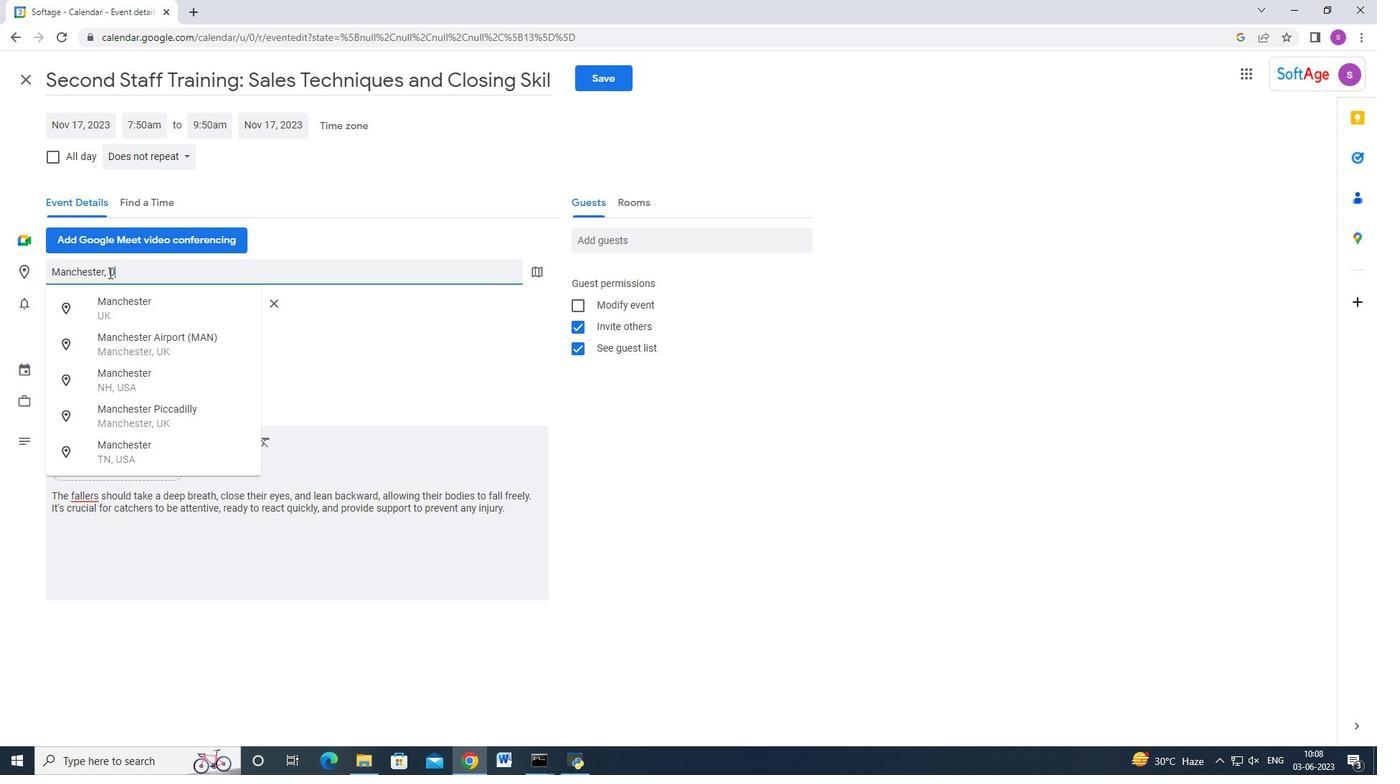
Action: Mouse moved to (119, 299)
Screenshot: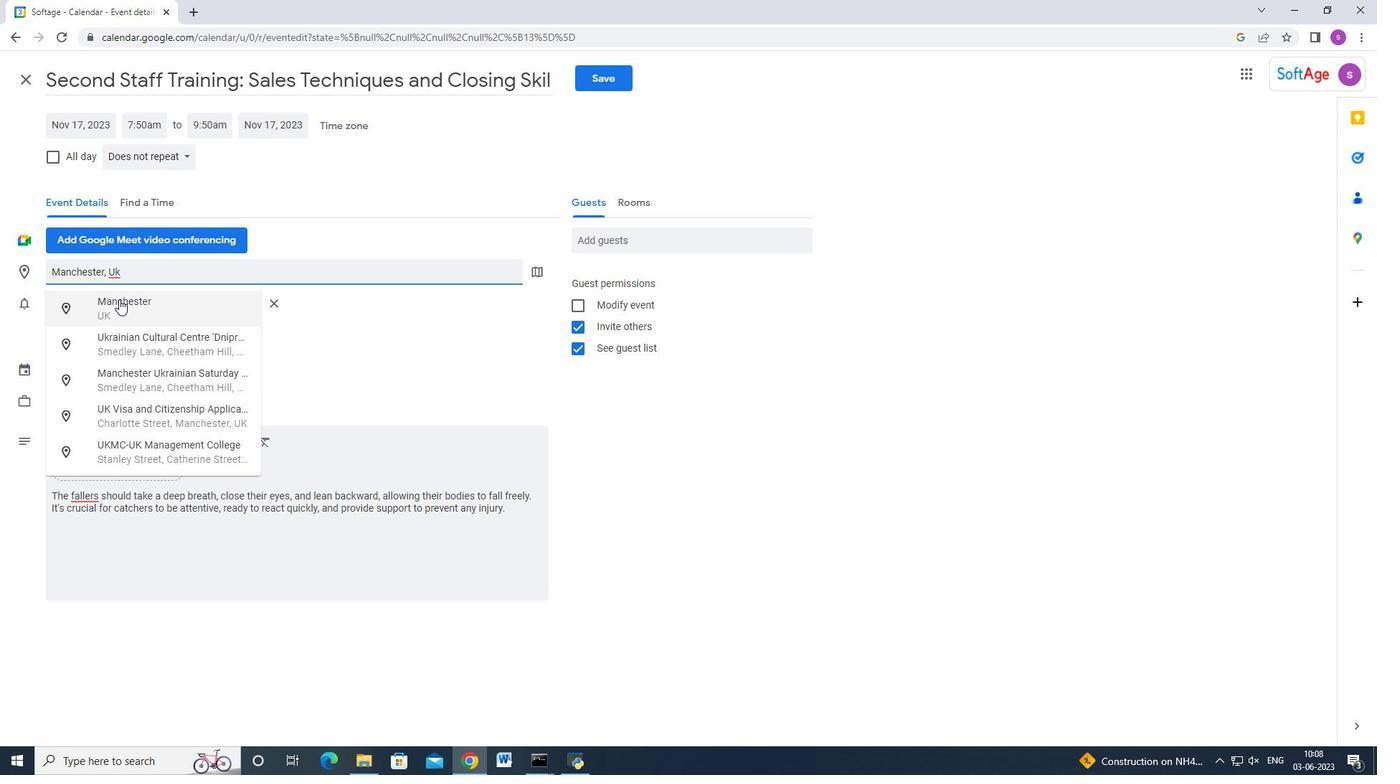 
Action: Mouse pressed left at (119, 299)
Screenshot: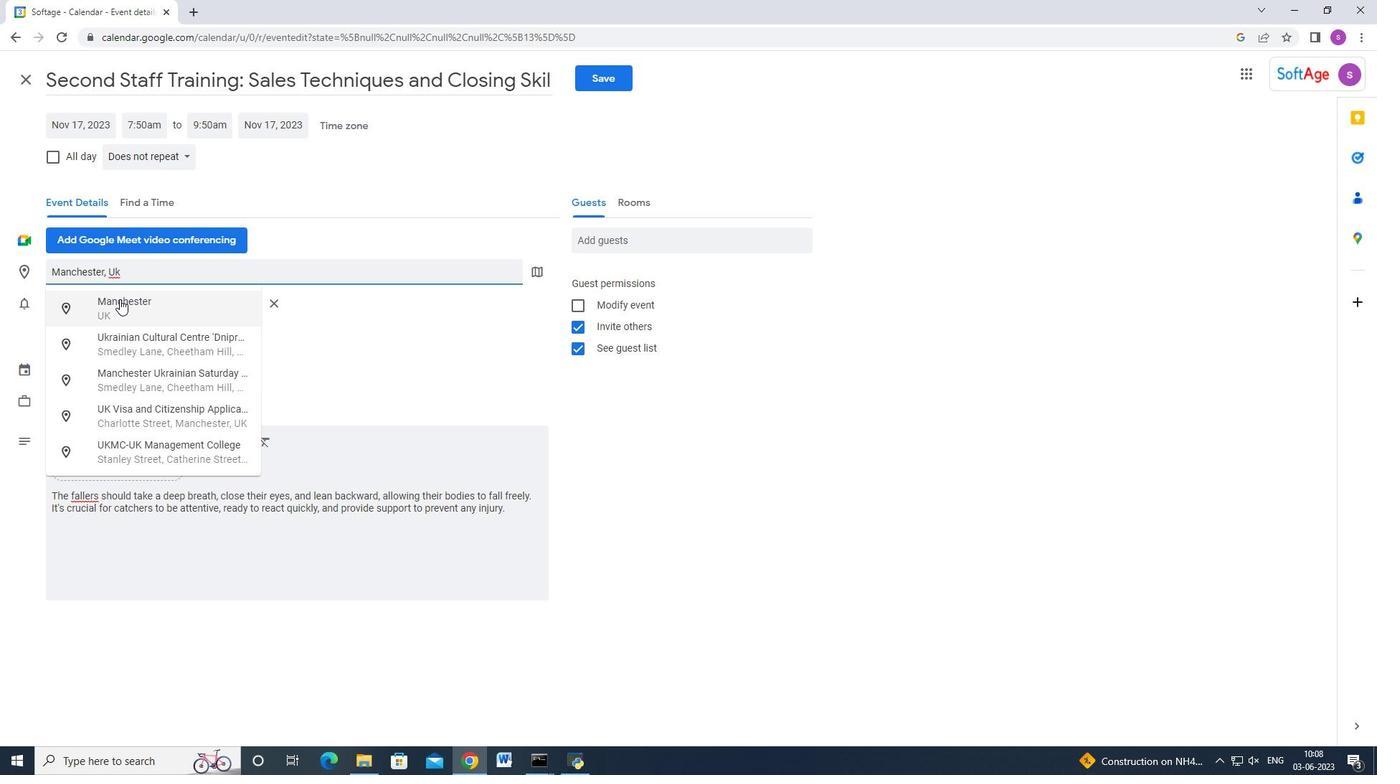 
Action: Mouse moved to (617, 243)
Screenshot: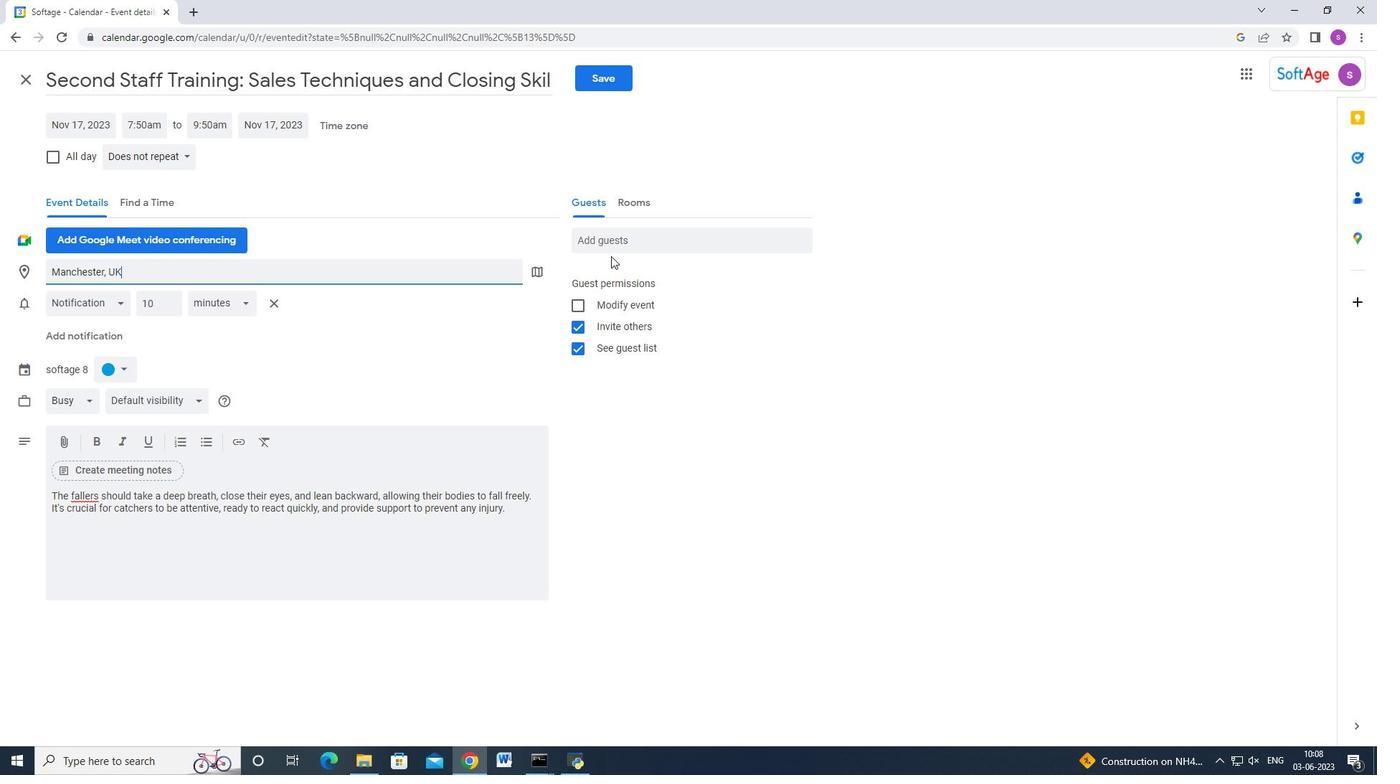 
Action: Mouse pressed left at (617, 243)
Screenshot: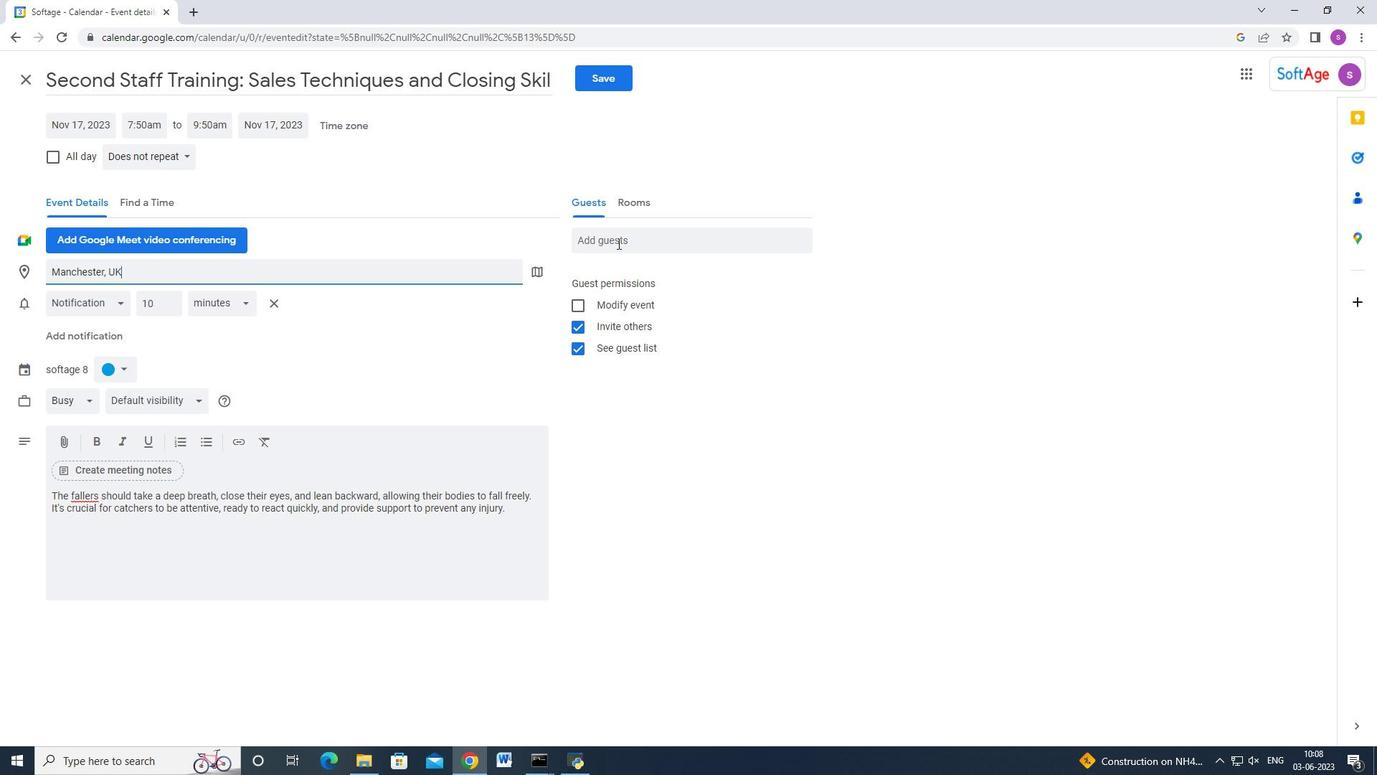 
Action: Mouse moved to (617, 243)
Screenshot: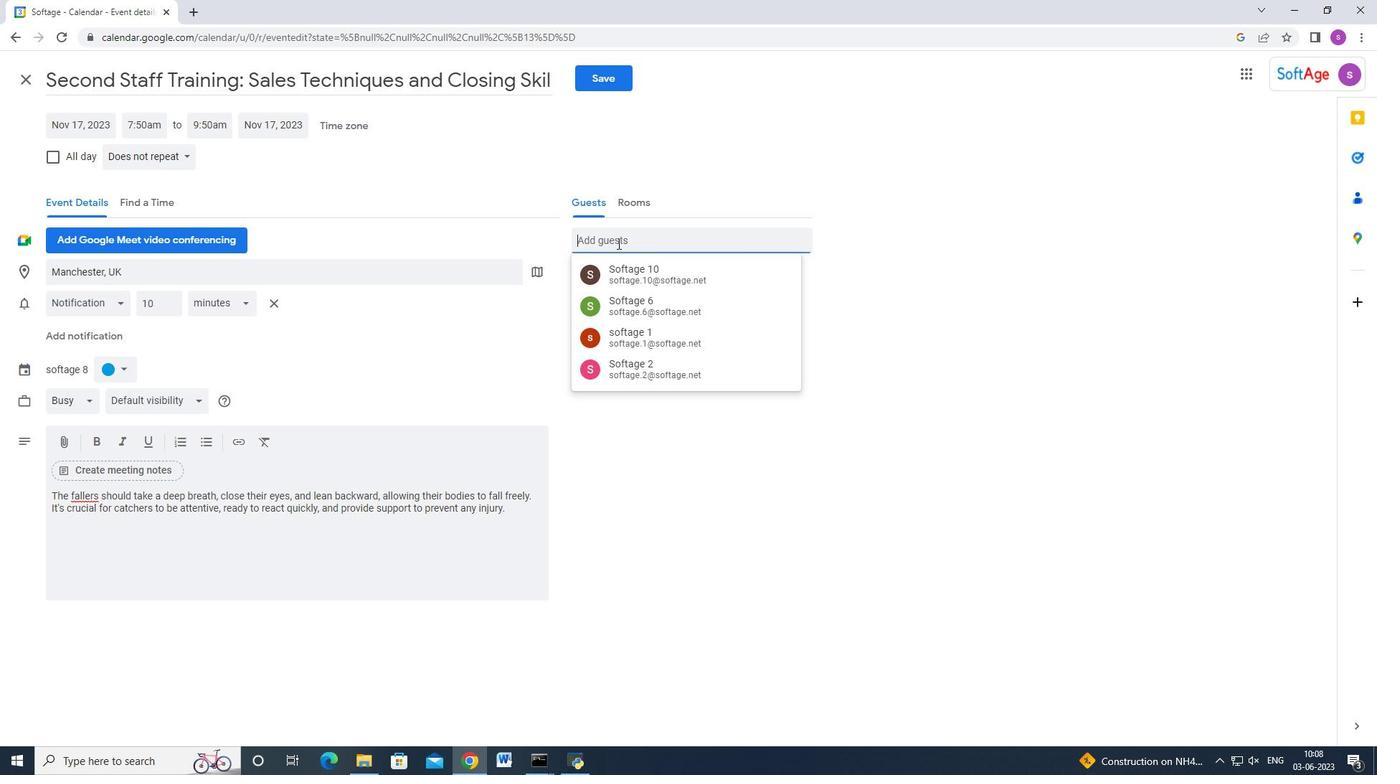 
Action: Key pressed <Key.shift>S<Key.backspace>softage.8<Key.shift_r>@softage.net<Key.enter>s<Key.backspace>softage.7<Key.shift_r>@softage.net<Key.enter>softage.9<Key.shift_r>@softage.net<Key.enter>
Screenshot: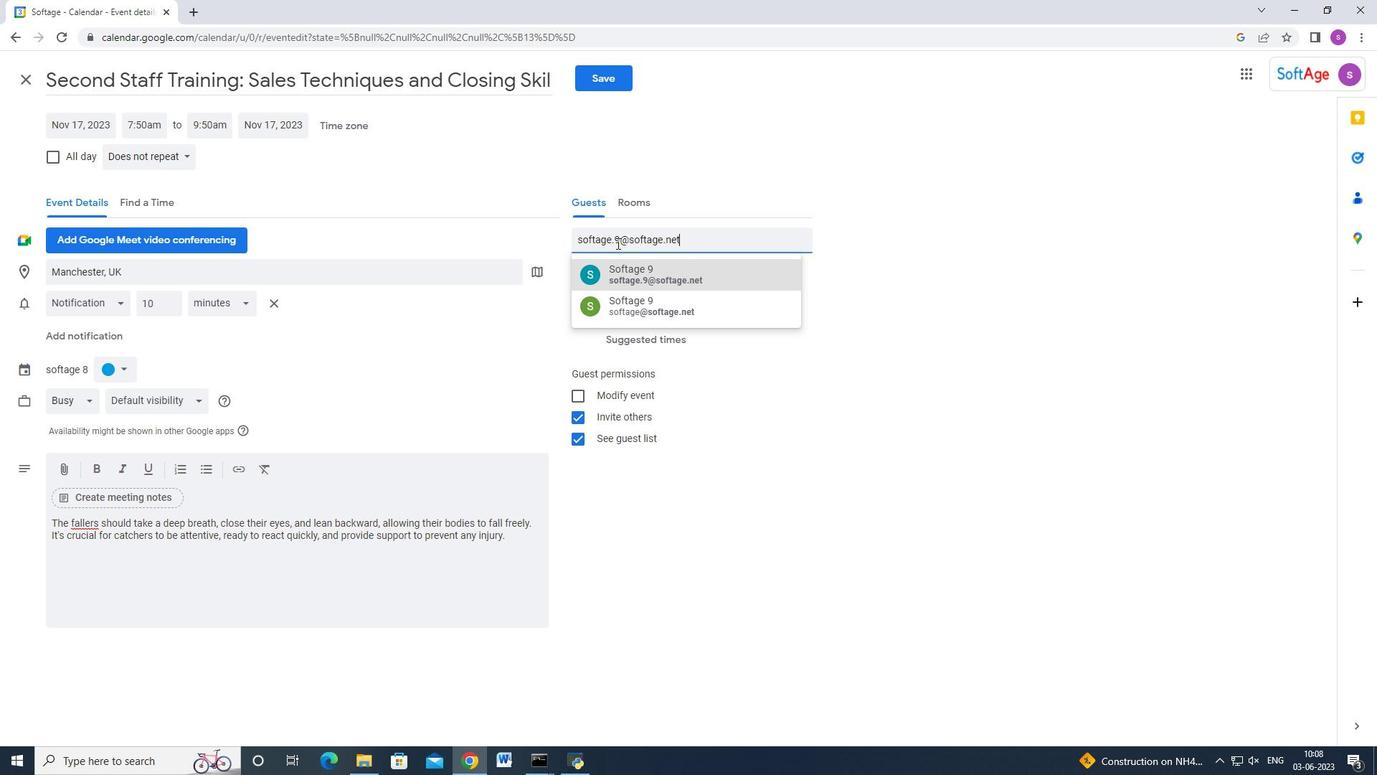
Action: Mouse moved to (157, 167)
Screenshot: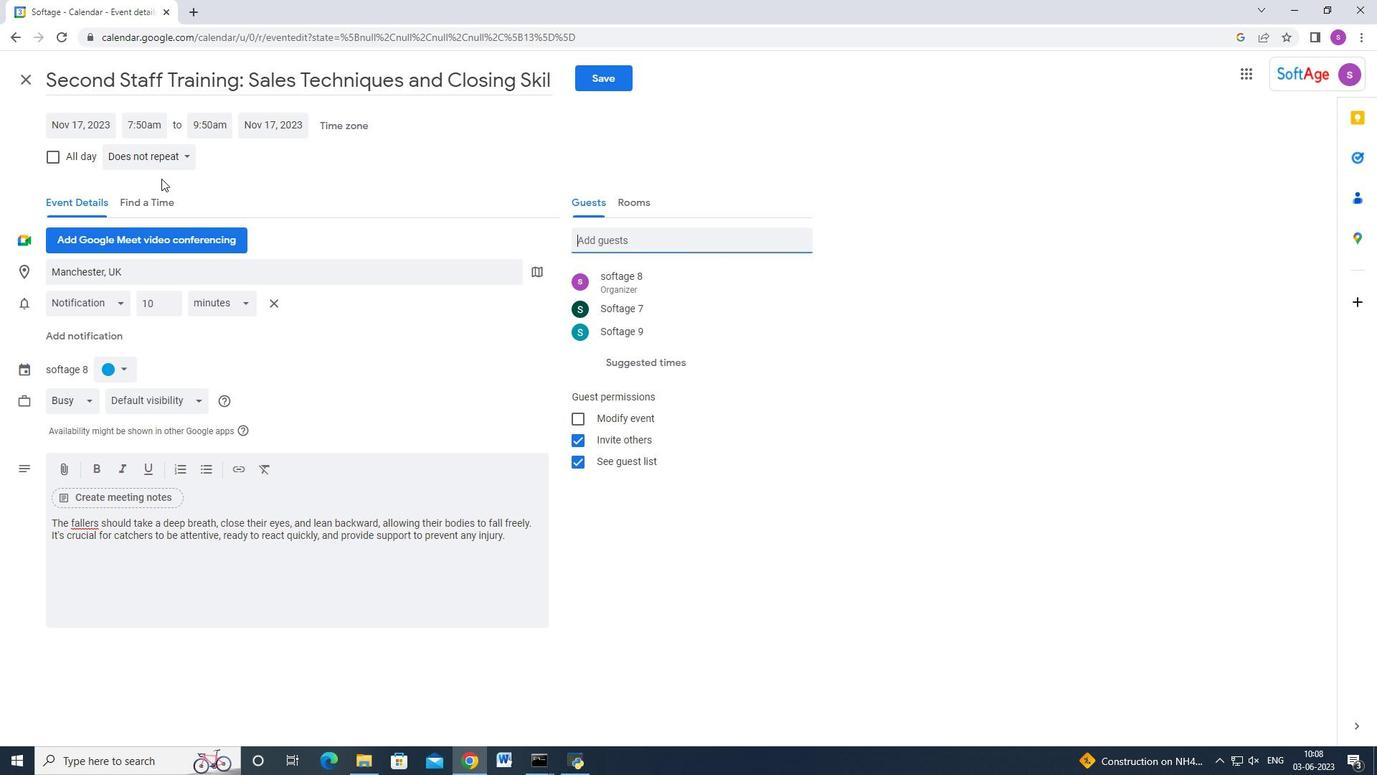 
Action: Mouse pressed left at (157, 167)
Screenshot: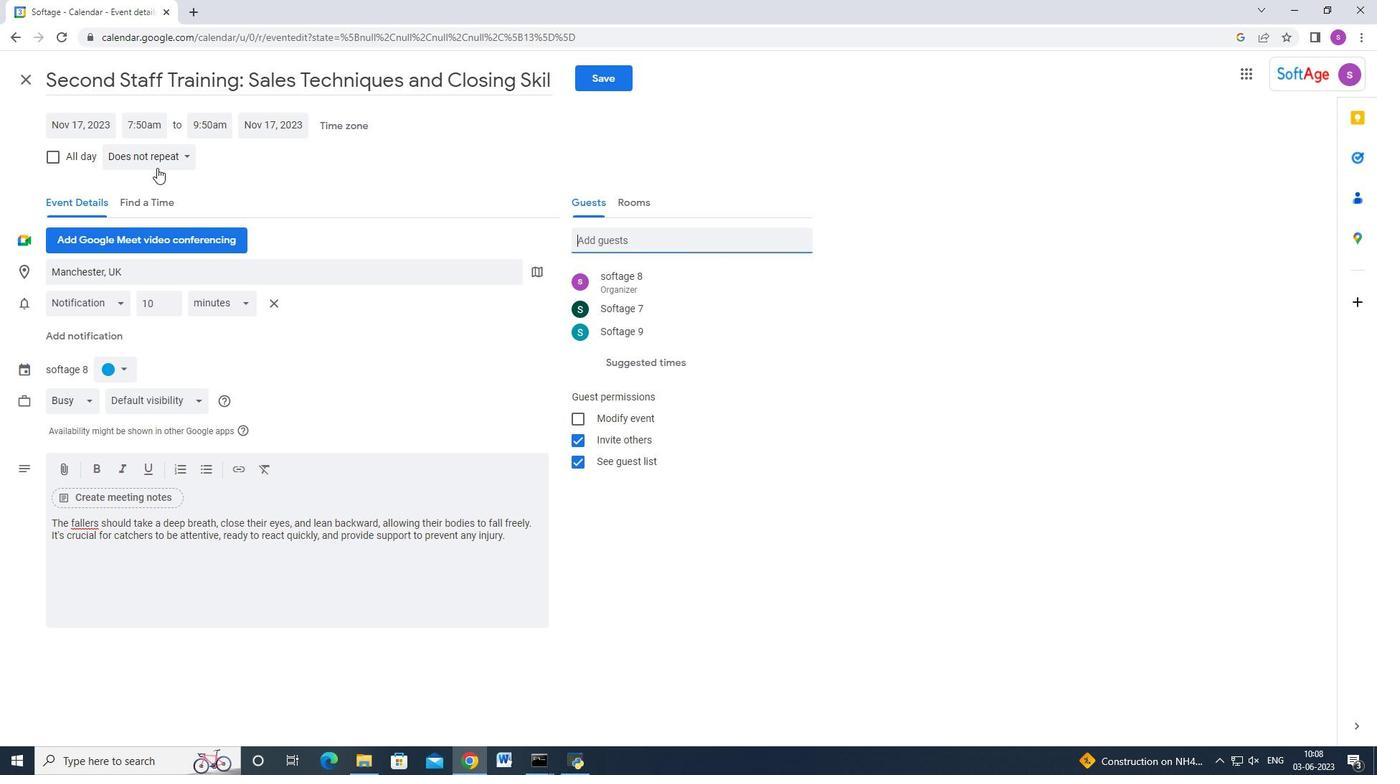 
Action: Mouse moved to (167, 157)
Screenshot: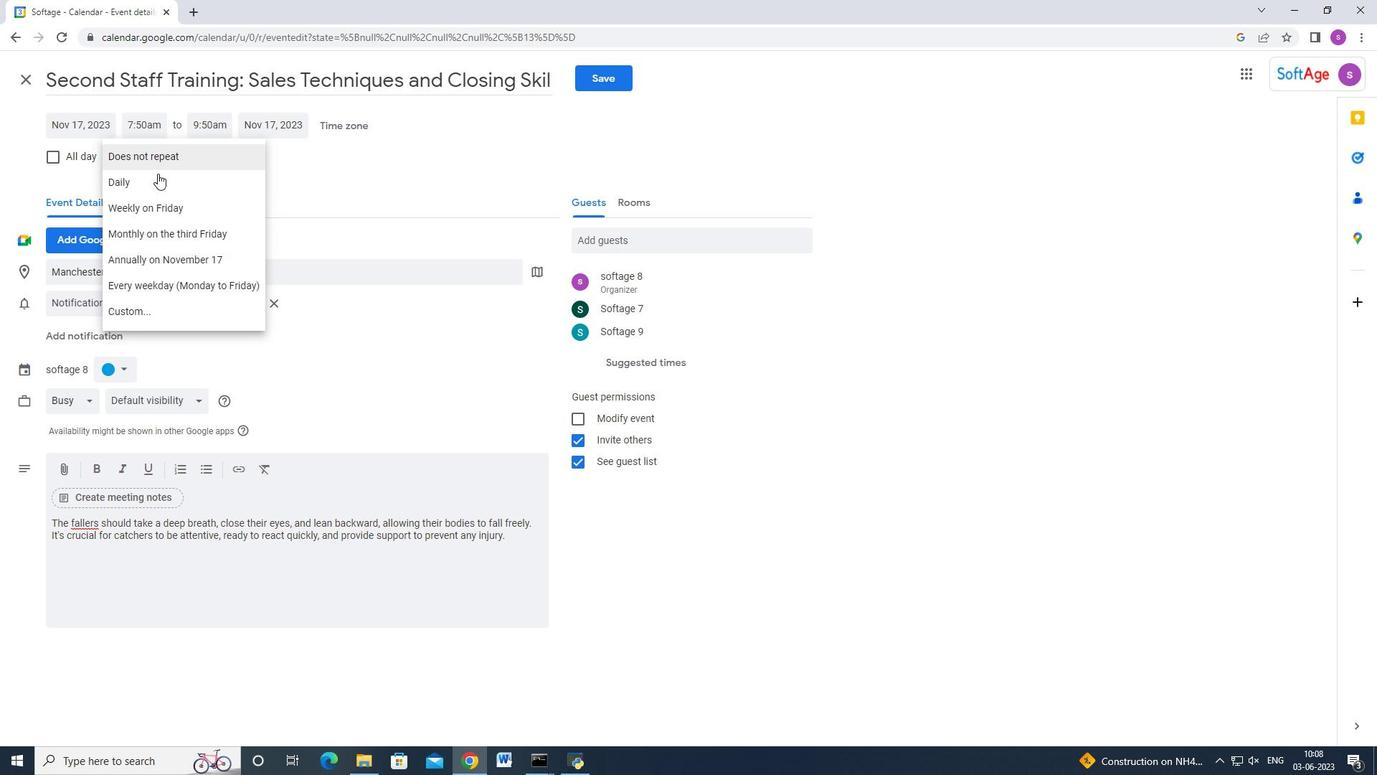 
Action: Mouse pressed left at (167, 157)
Screenshot: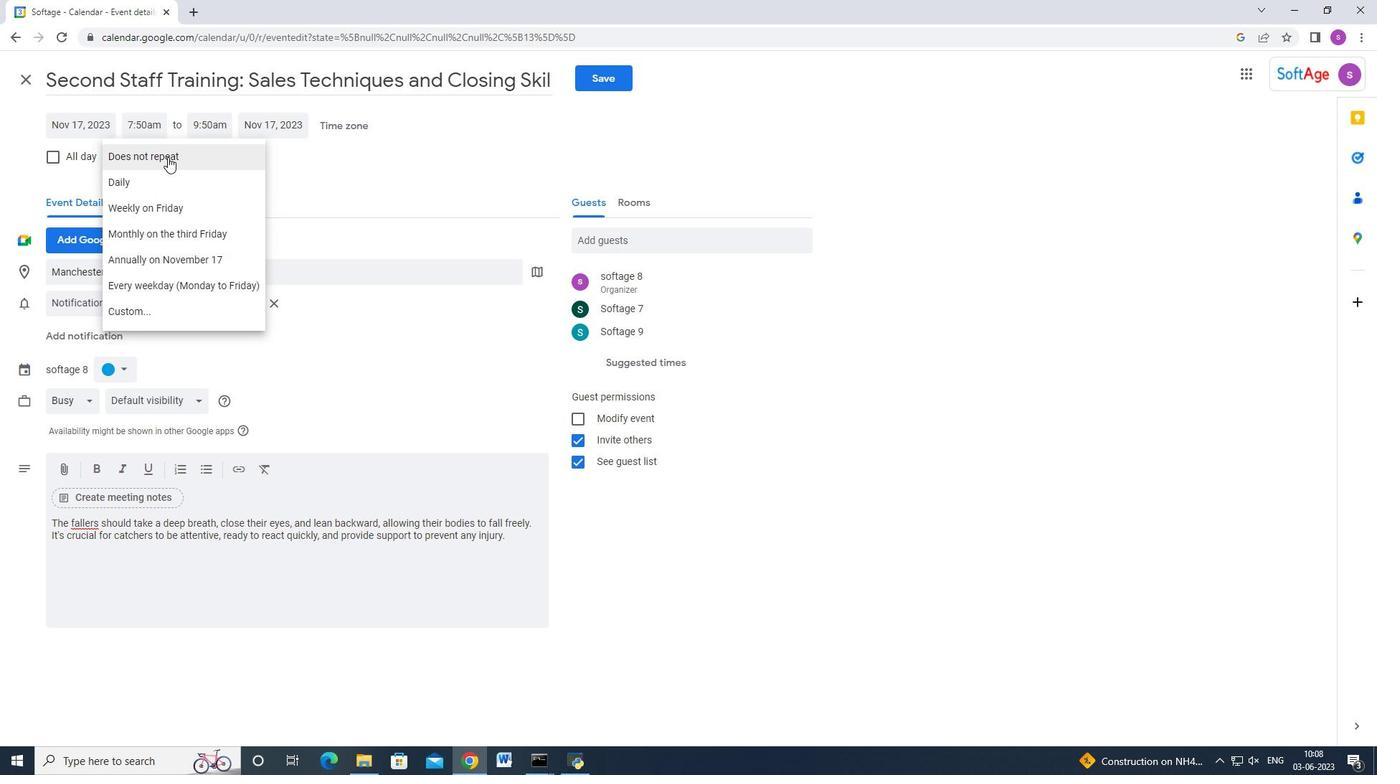 
Action: Mouse moved to (610, 73)
Screenshot: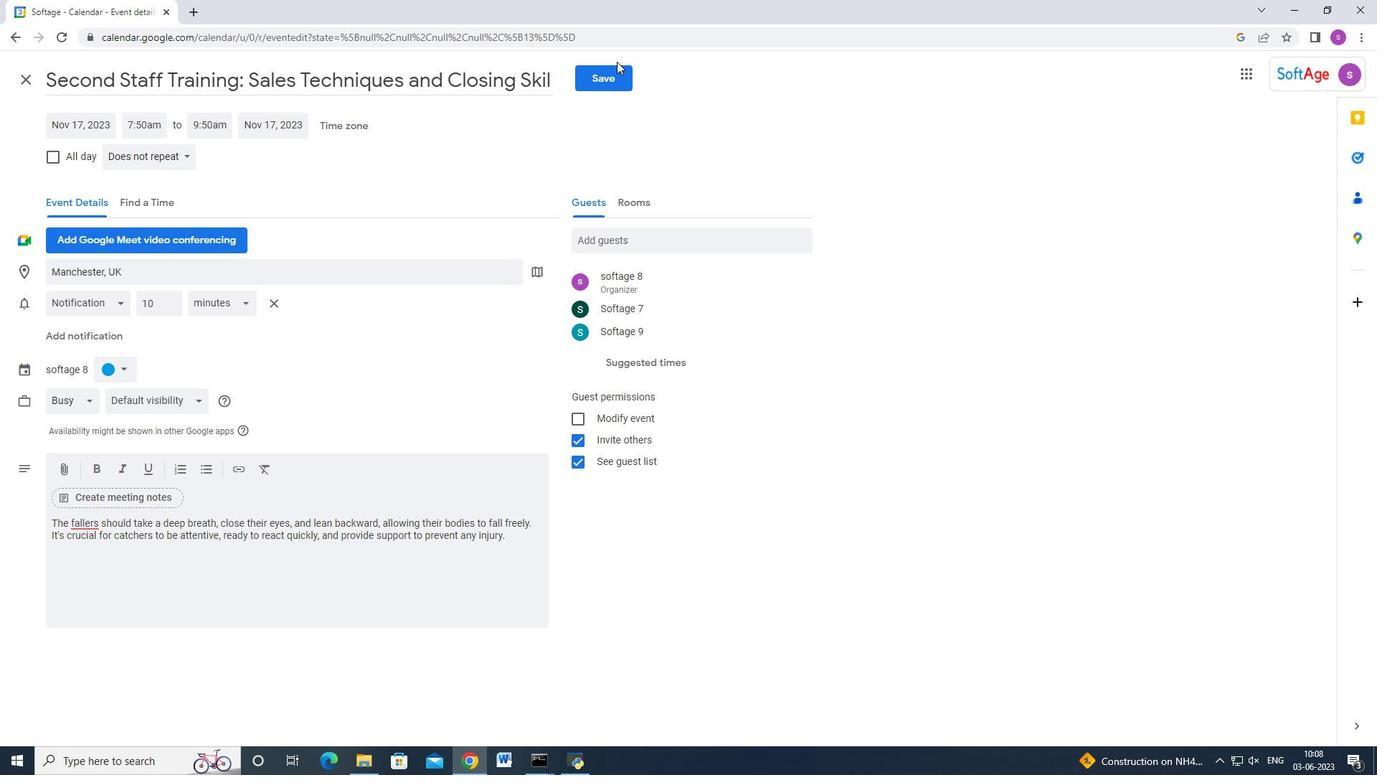 
Action: Mouse pressed left at (610, 73)
Screenshot: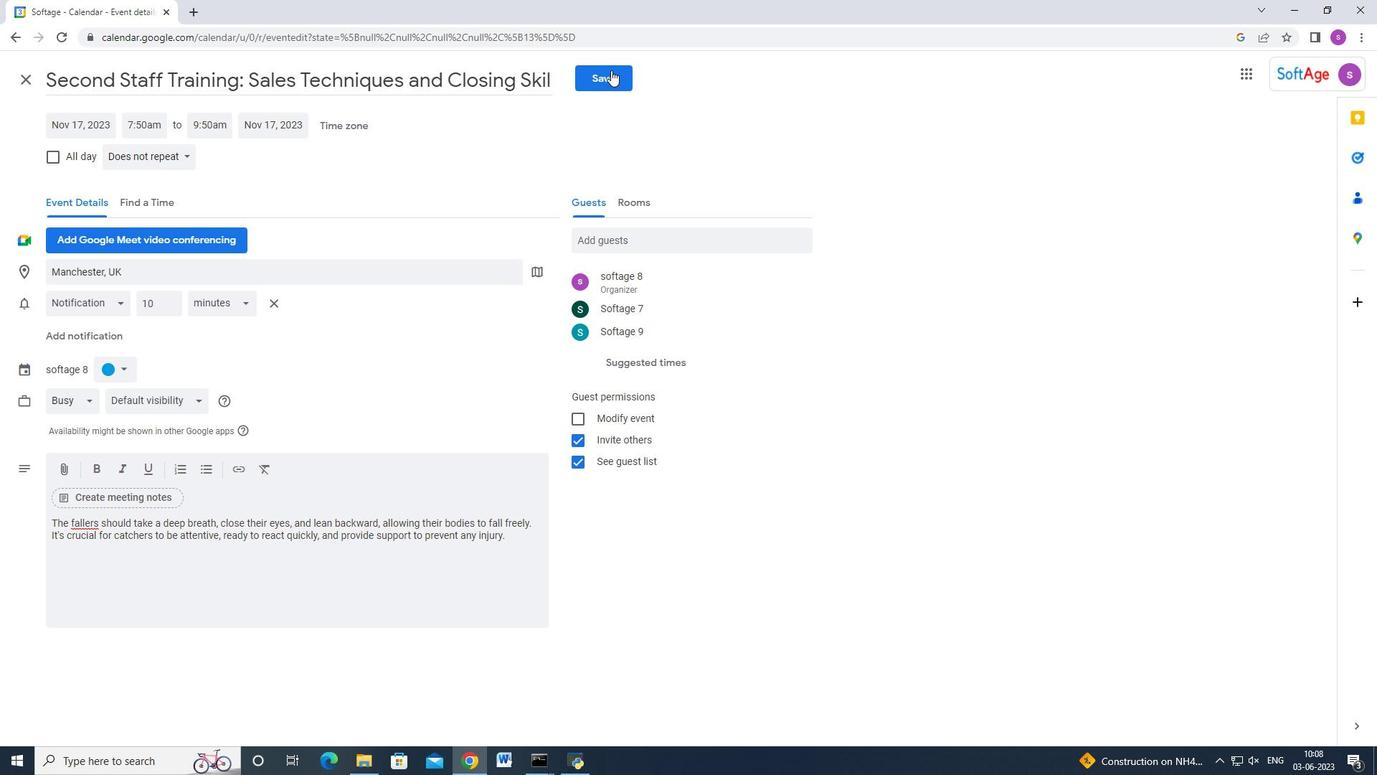 
Action: Mouse moved to (762, 429)
Screenshot: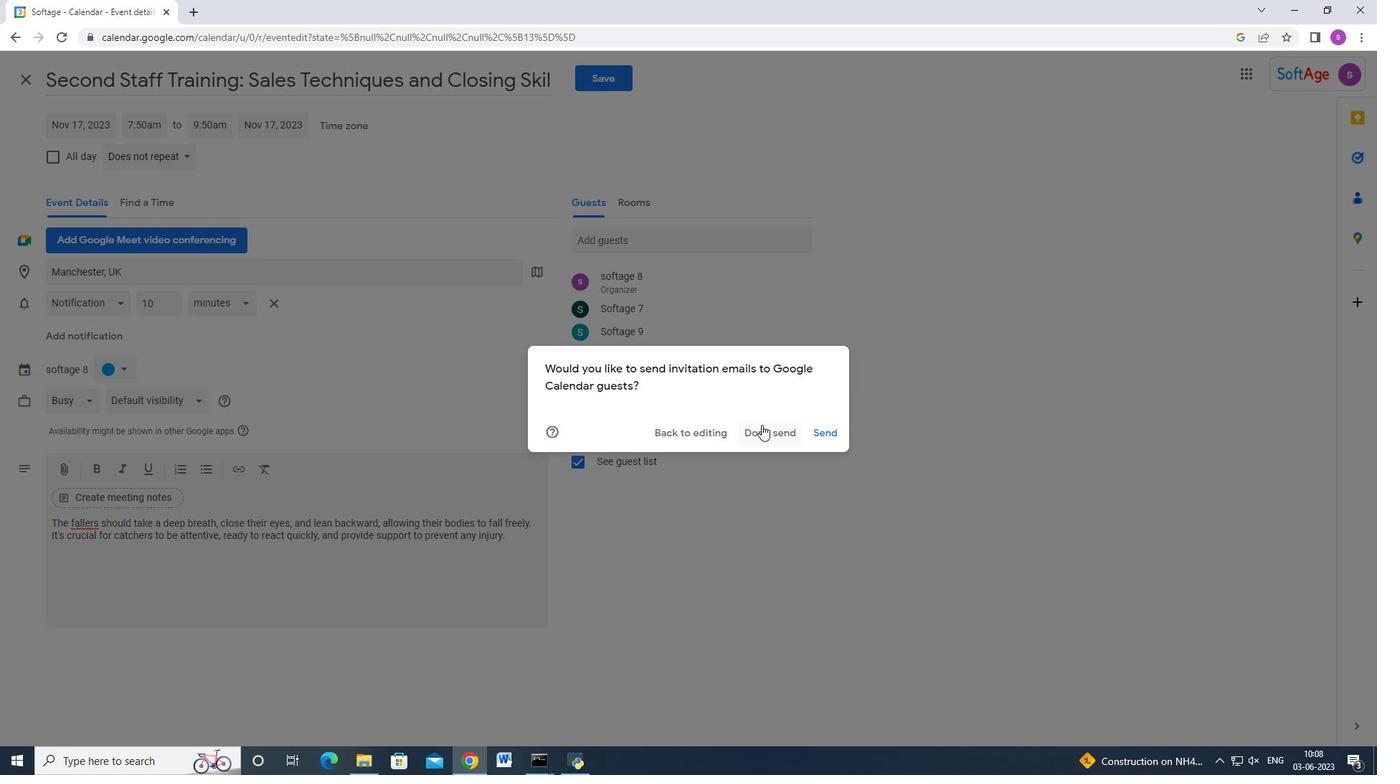 
